 Task: Create a due date automation trigger when advanced on, on the tuesday of the week a card is due add dates starting in 1 working days at 11:00 AM.
Action: Mouse moved to (1114, 340)
Screenshot: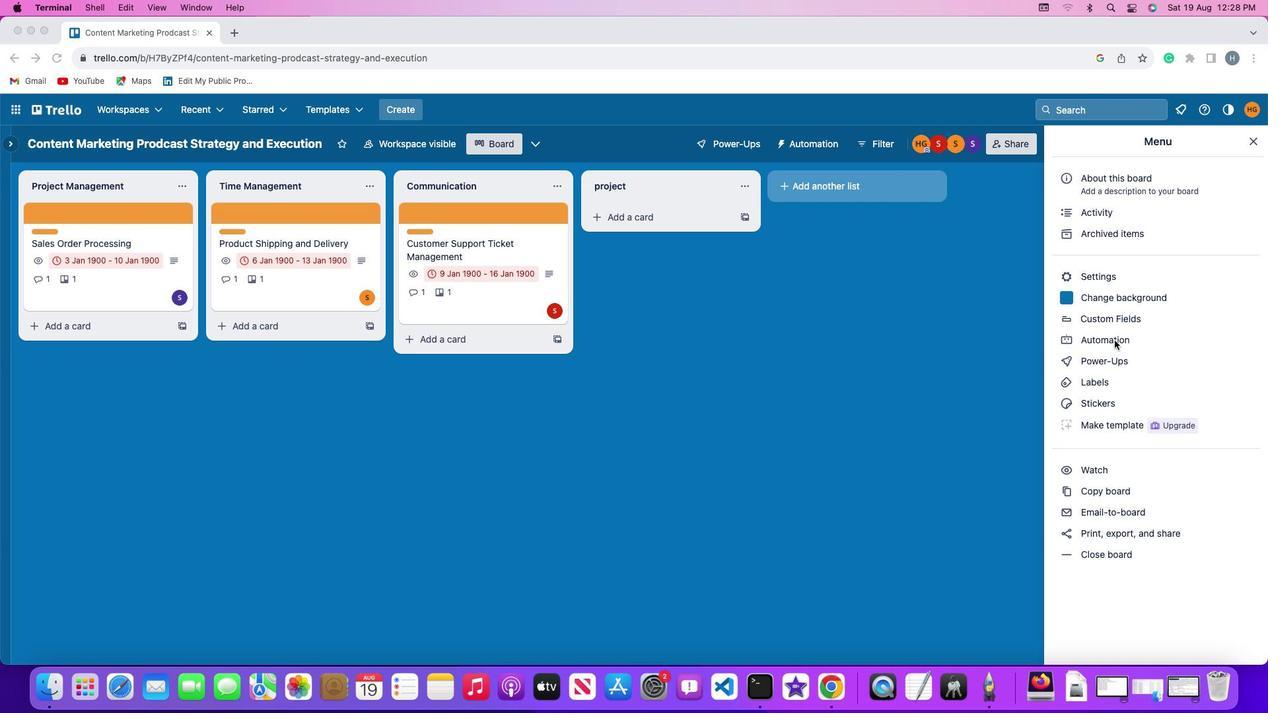 
Action: Mouse pressed left at (1114, 340)
Screenshot: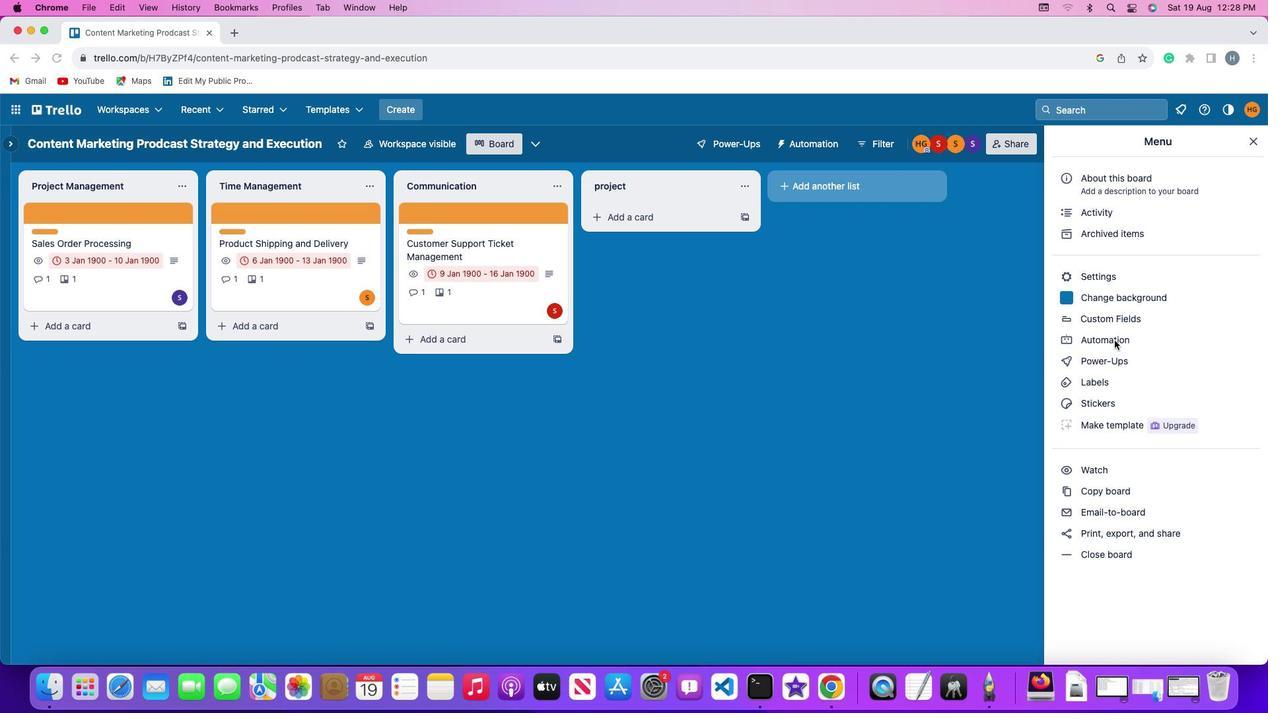 
Action: Mouse pressed left at (1114, 340)
Screenshot: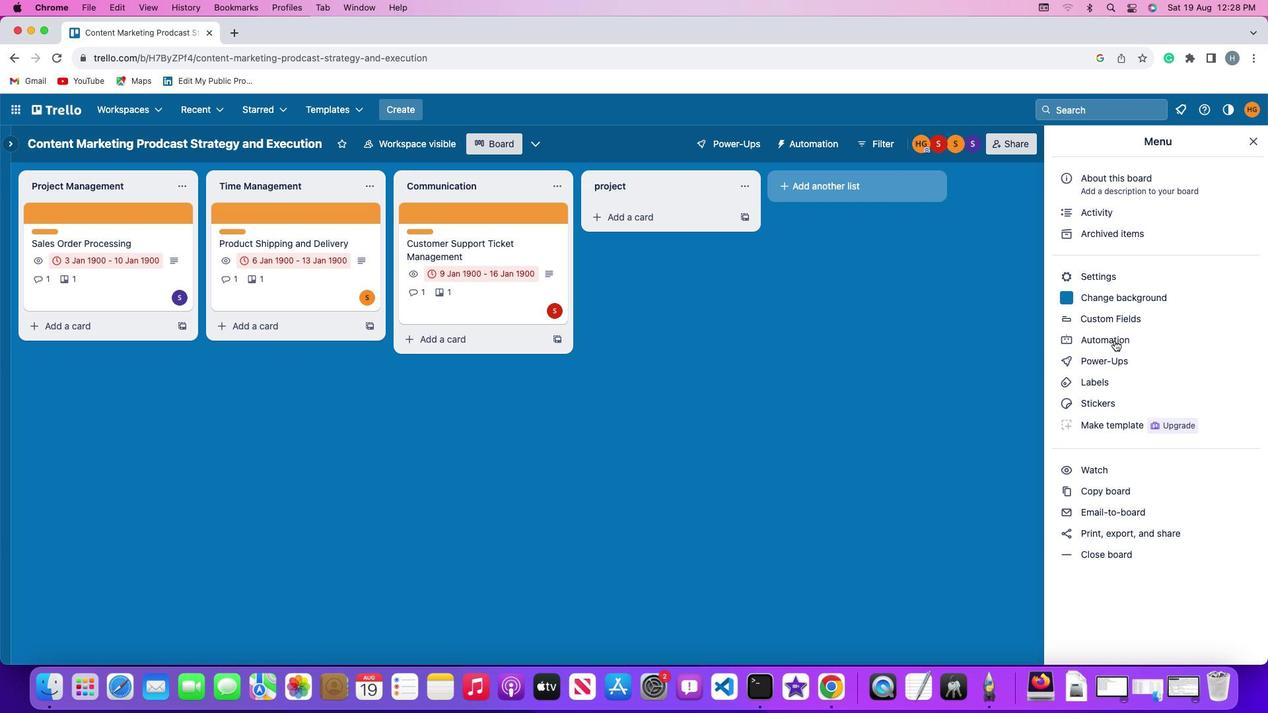 
Action: Mouse moved to (78, 309)
Screenshot: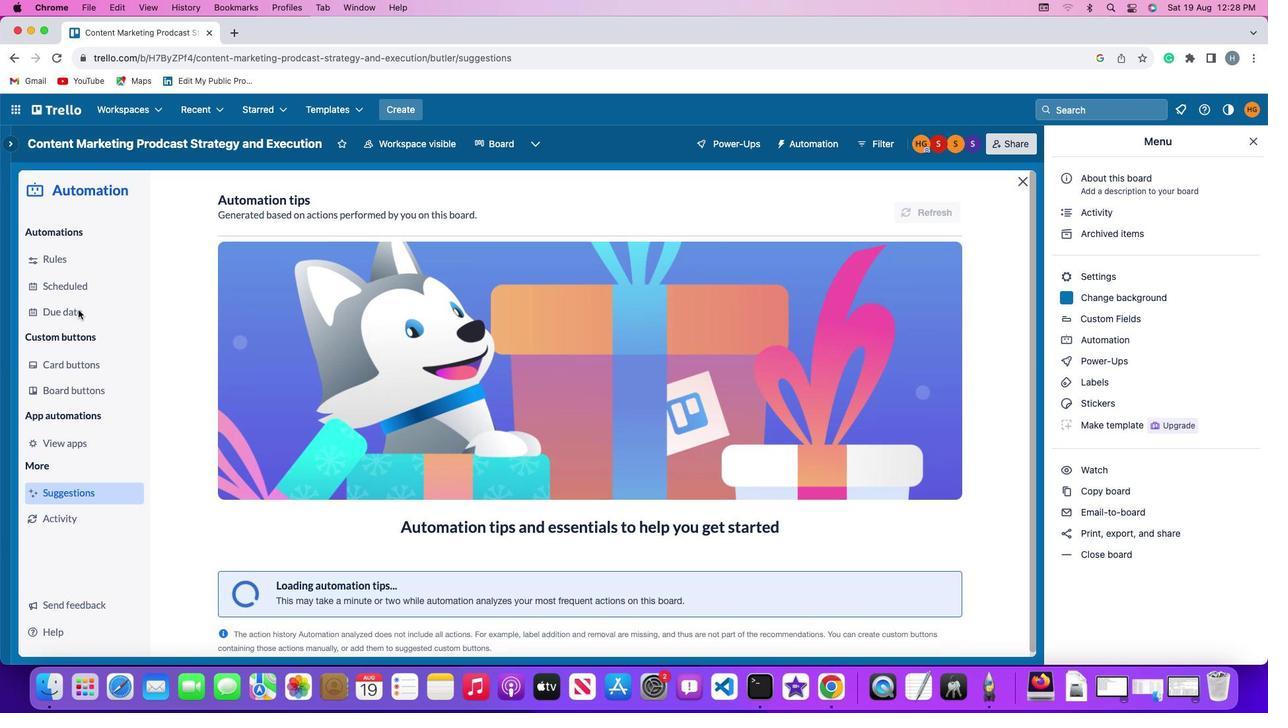 
Action: Mouse pressed left at (78, 309)
Screenshot: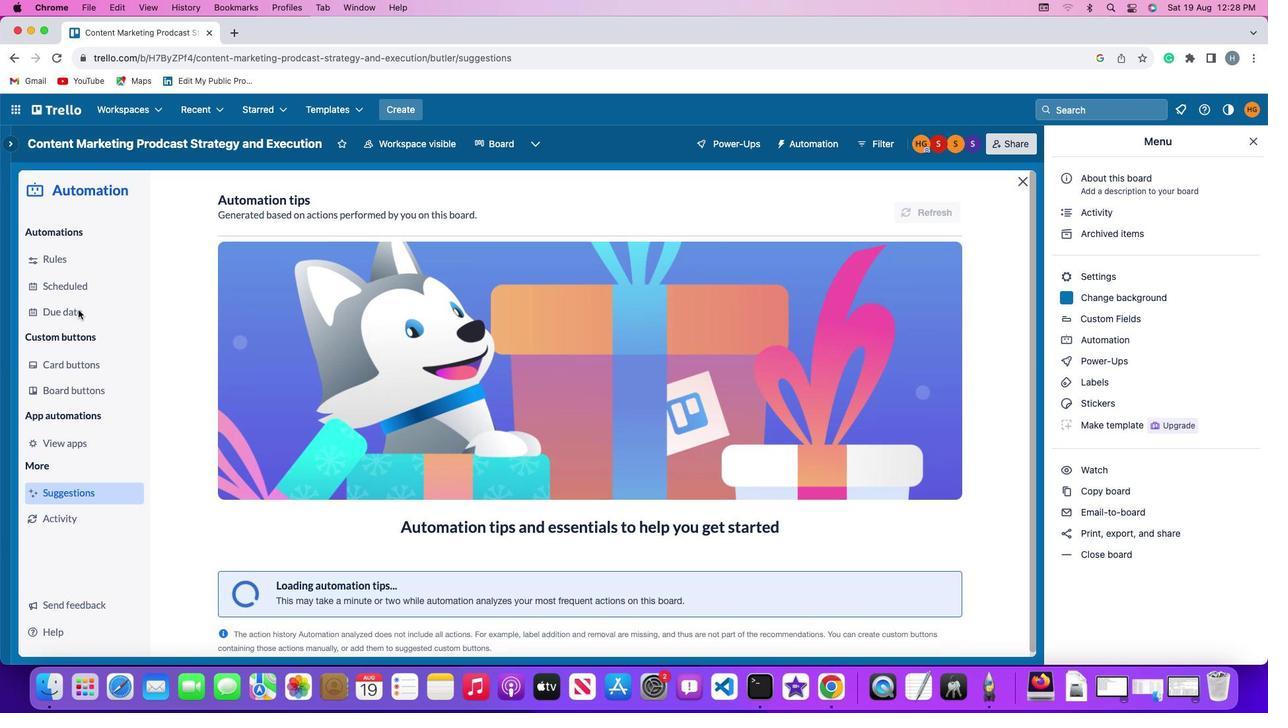 
Action: Mouse moved to (863, 202)
Screenshot: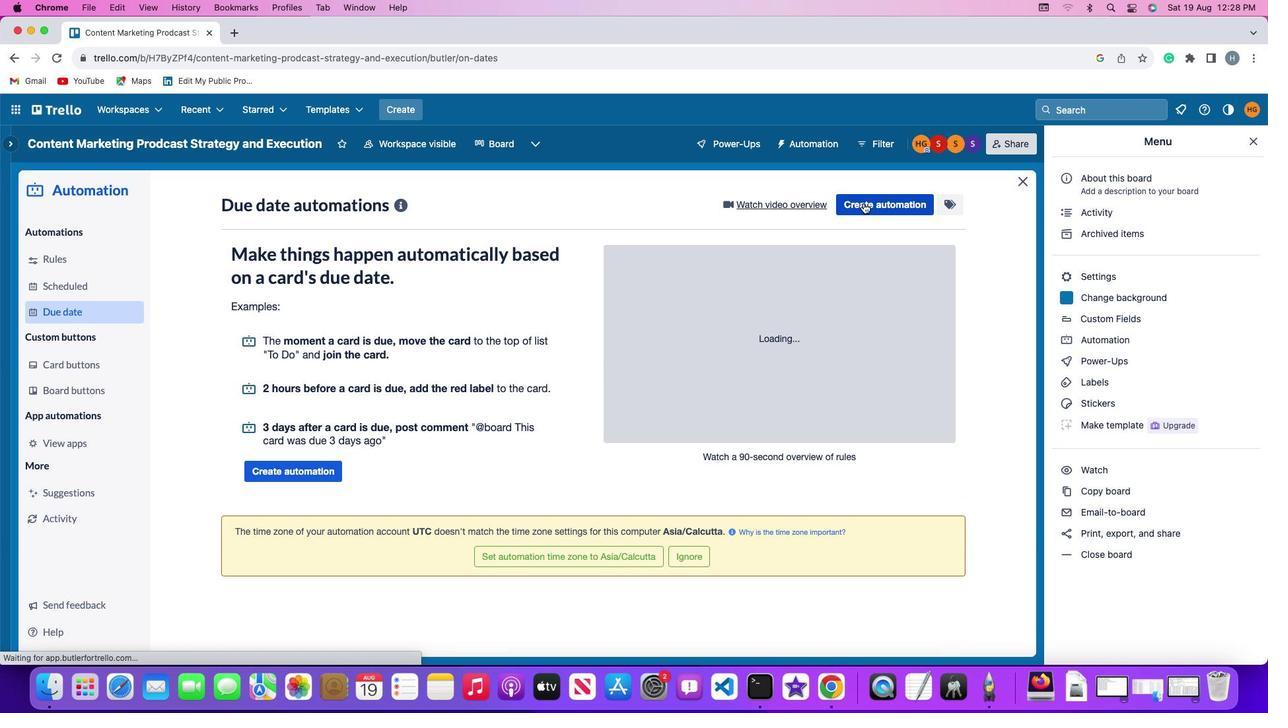 
Action: Mouse pressed left at (863, 202)
Screenshot: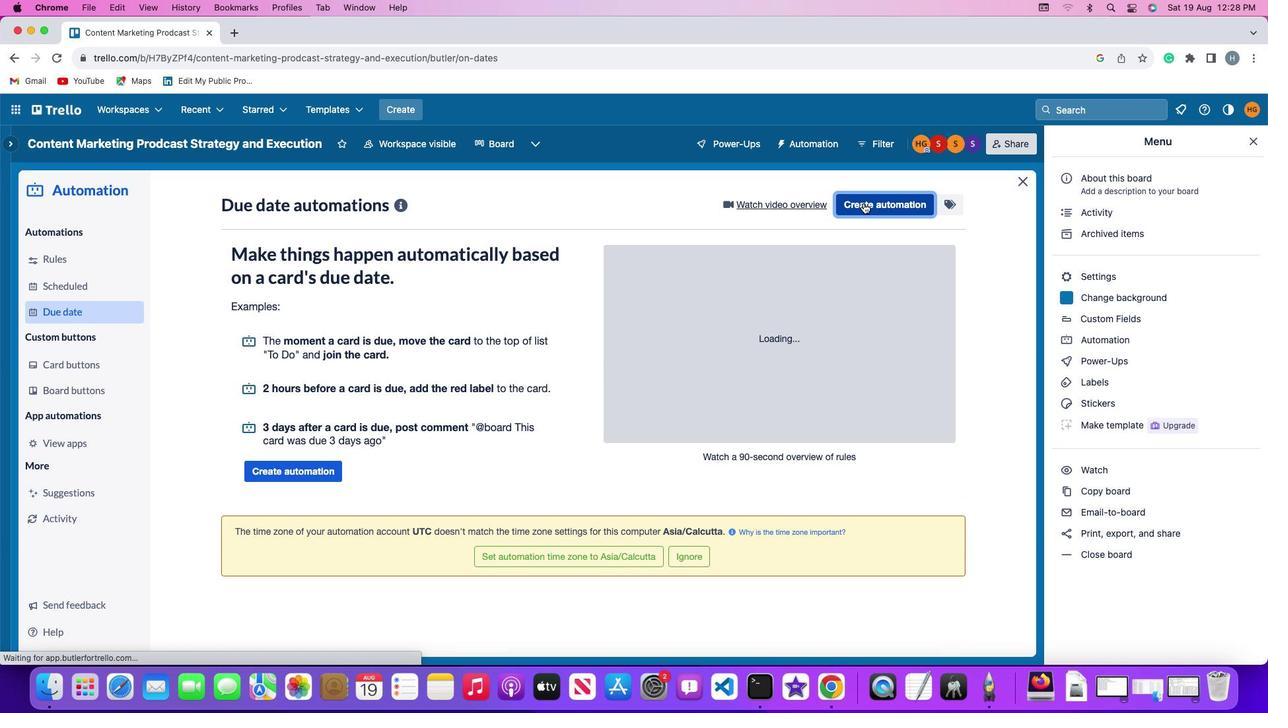 
Action: Mouse moved to (234, 334)
Screenshot: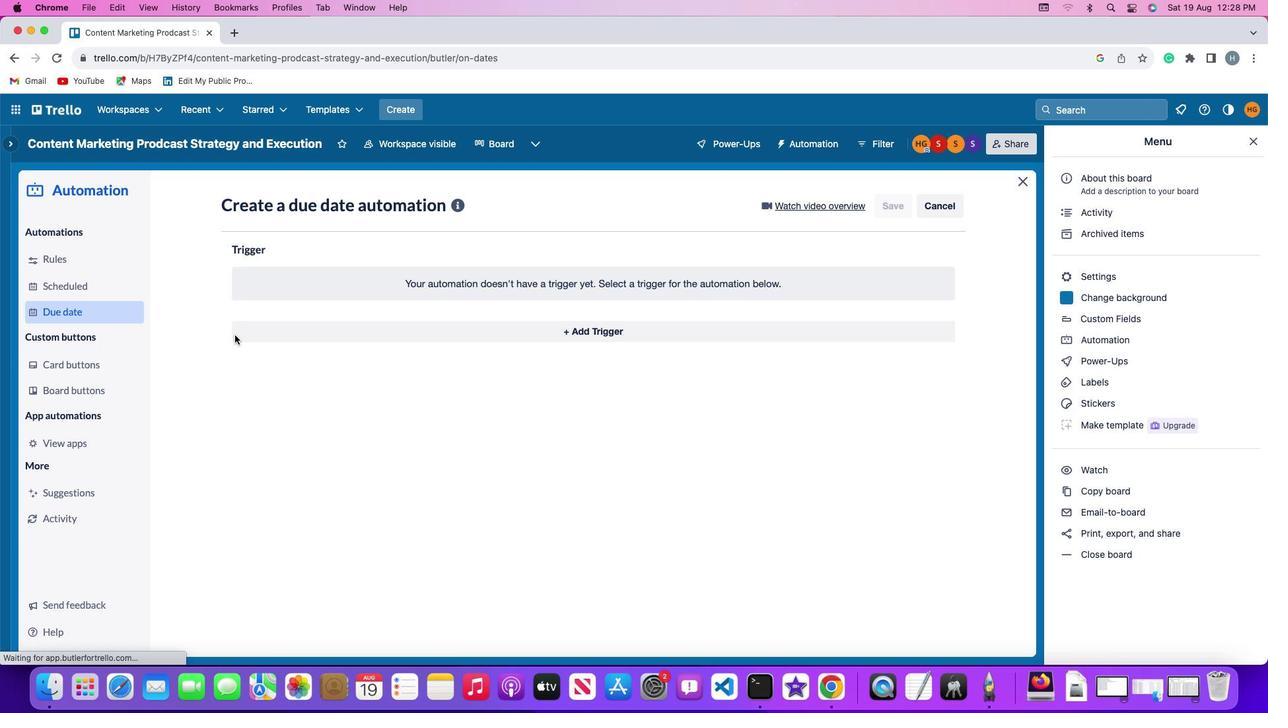 
Action: Mouse pressed left at (234, 334)
Screenshot: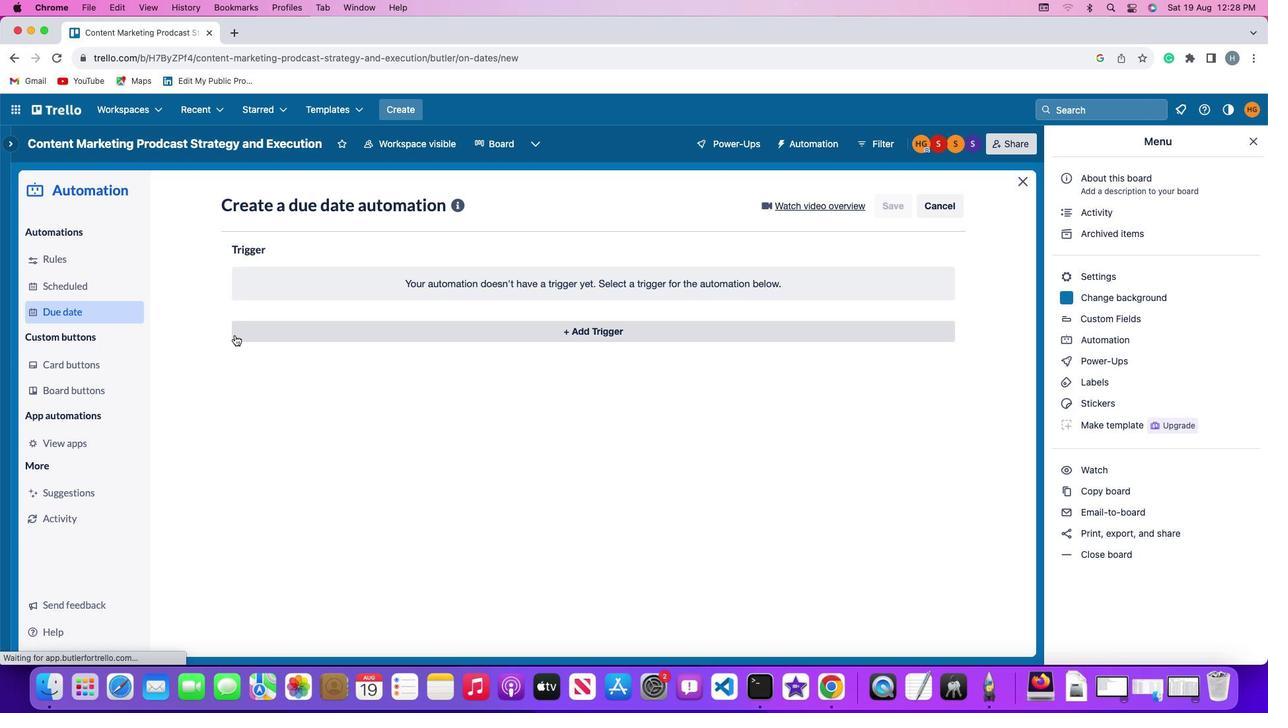 
Action: Mouse moved to (280, 570)
Screenshot: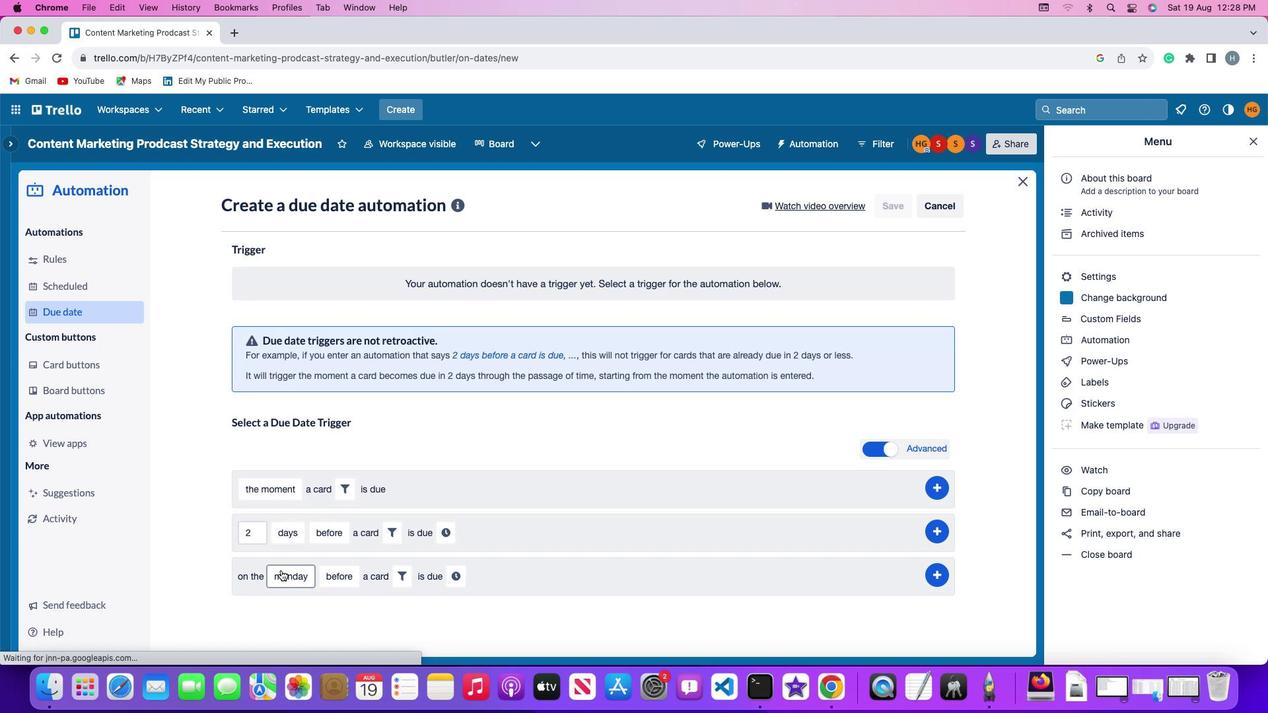 
Action: Mouse pressed left at (280, 570)
Screenshot: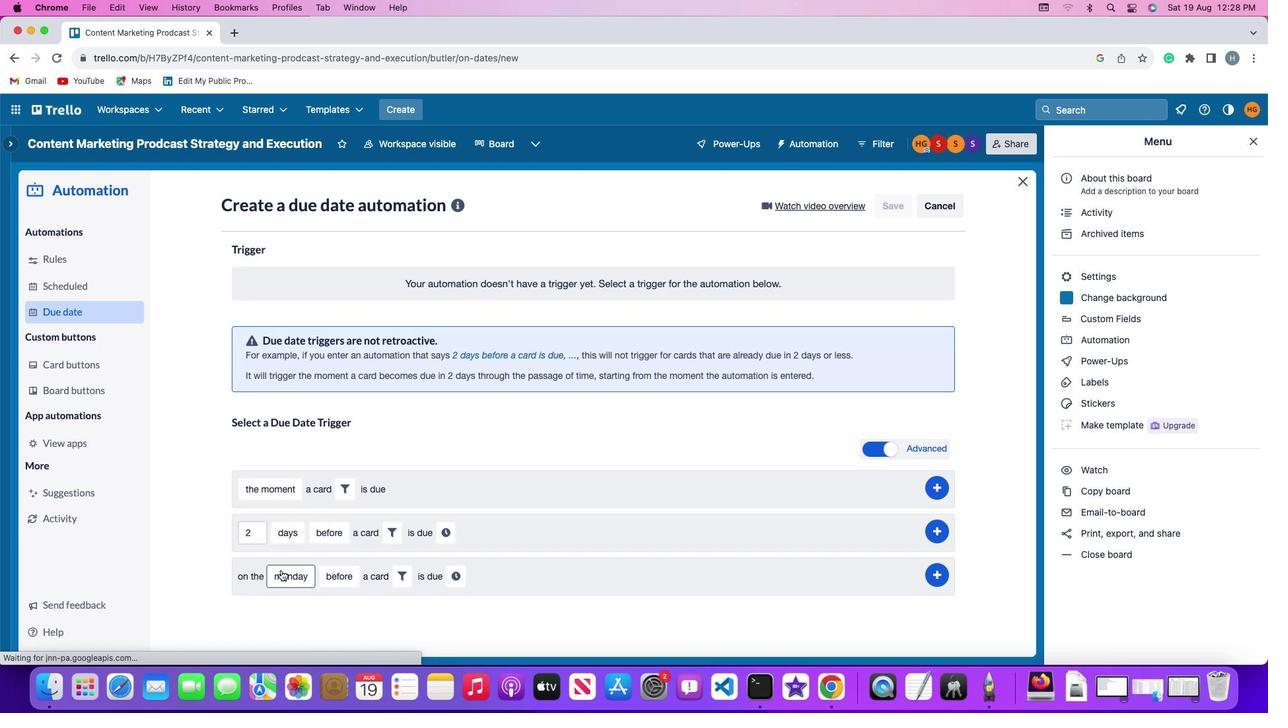 
Action: Mouse moved to (307, 425)
Screenshot: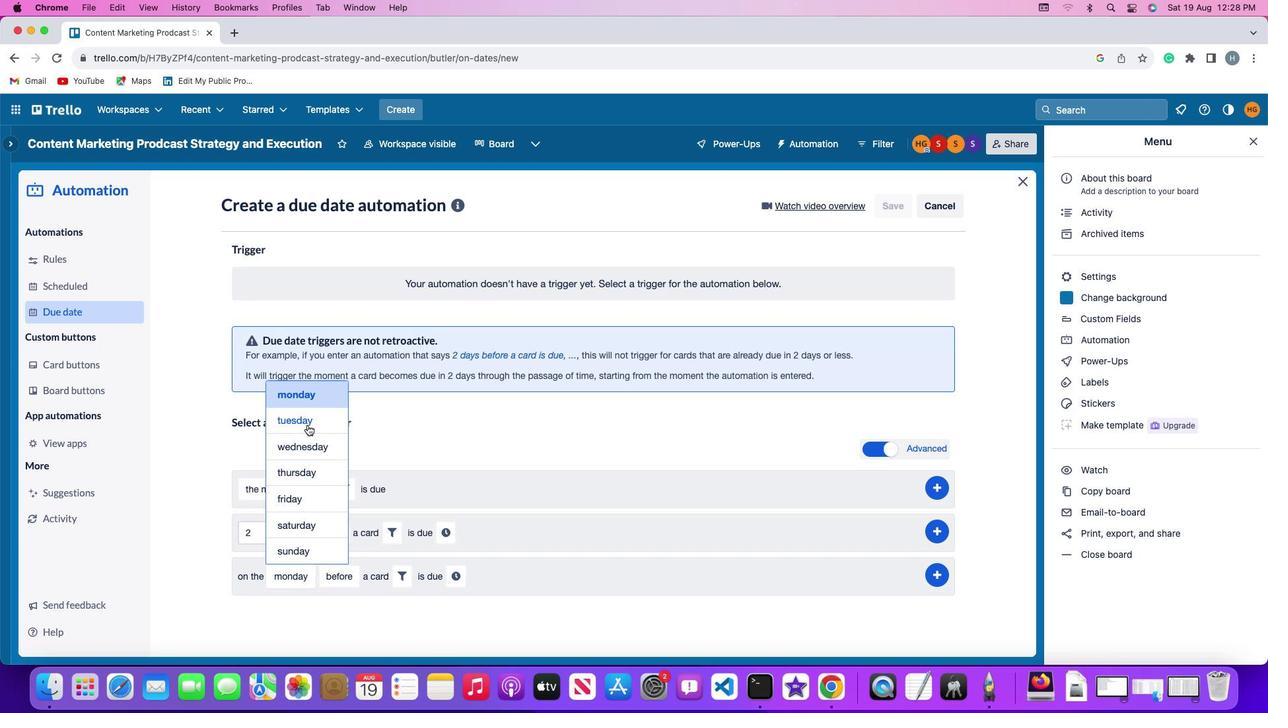 
Action: Mouse pressed left at (307, 425)
Screenshot: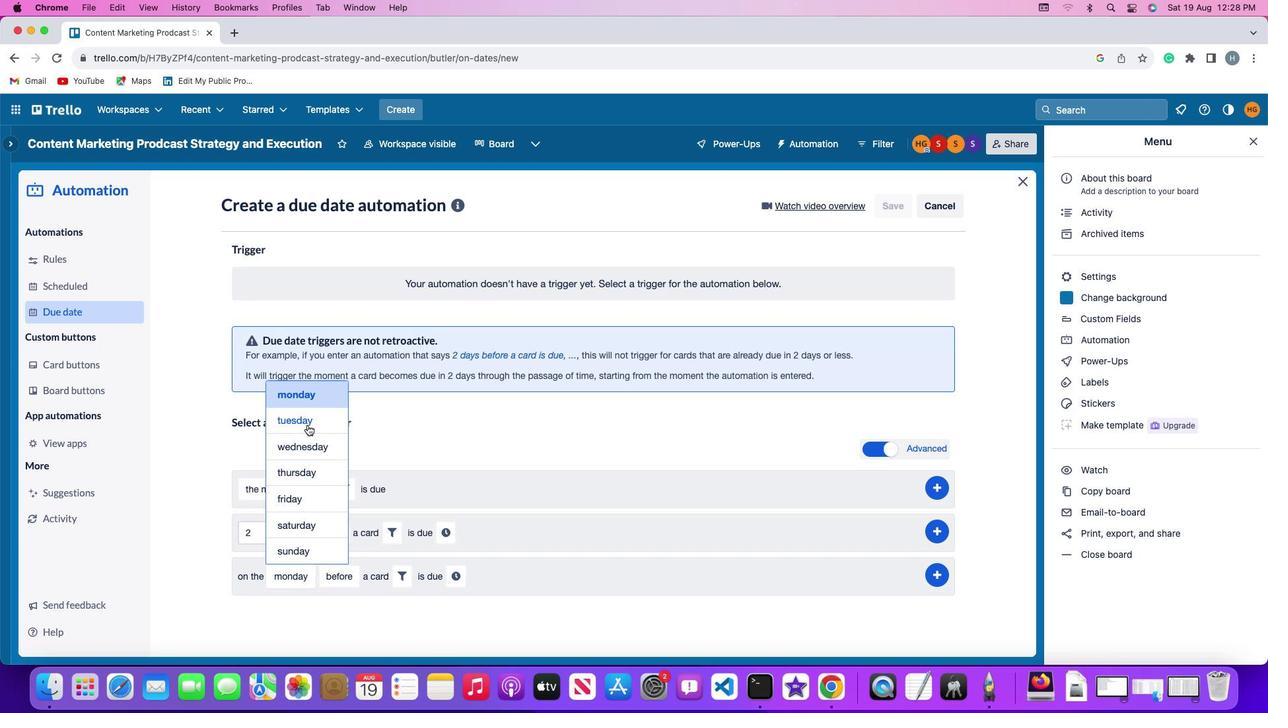 
Action: Mouse moved to (340, 575)
Screenshot: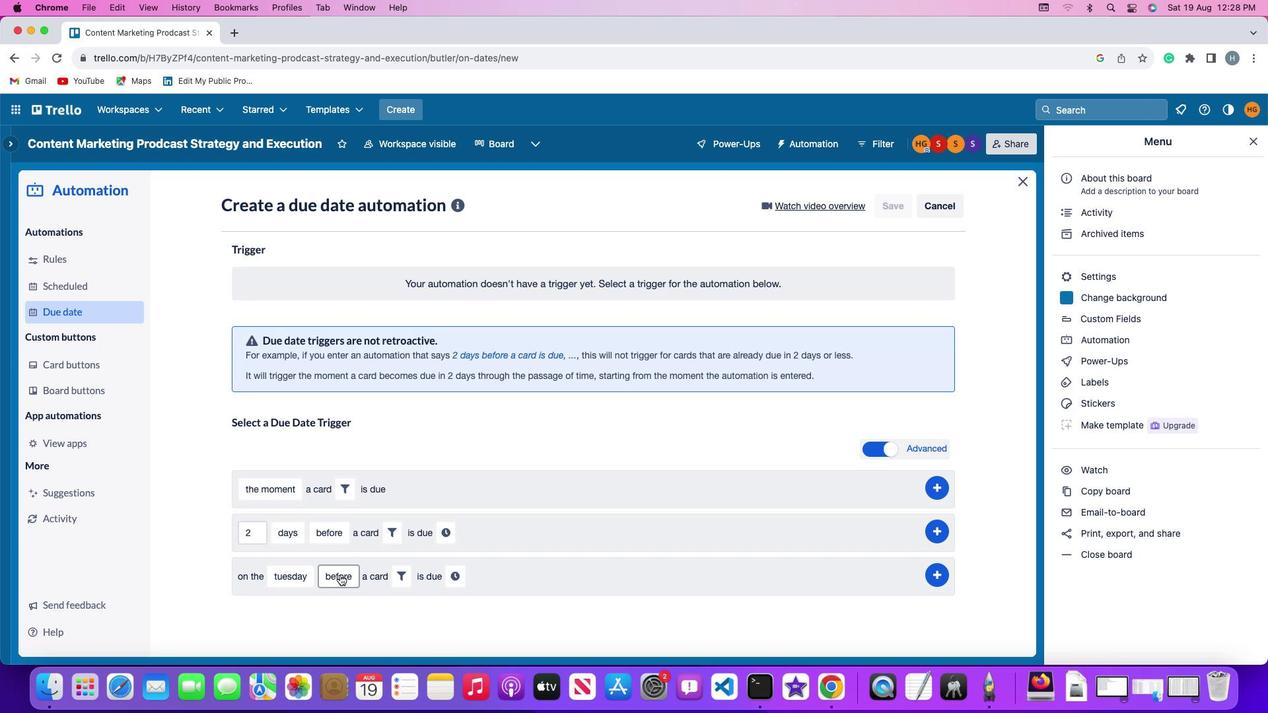 
Action: Mouse pressed left at (340, 575)
Screenshot: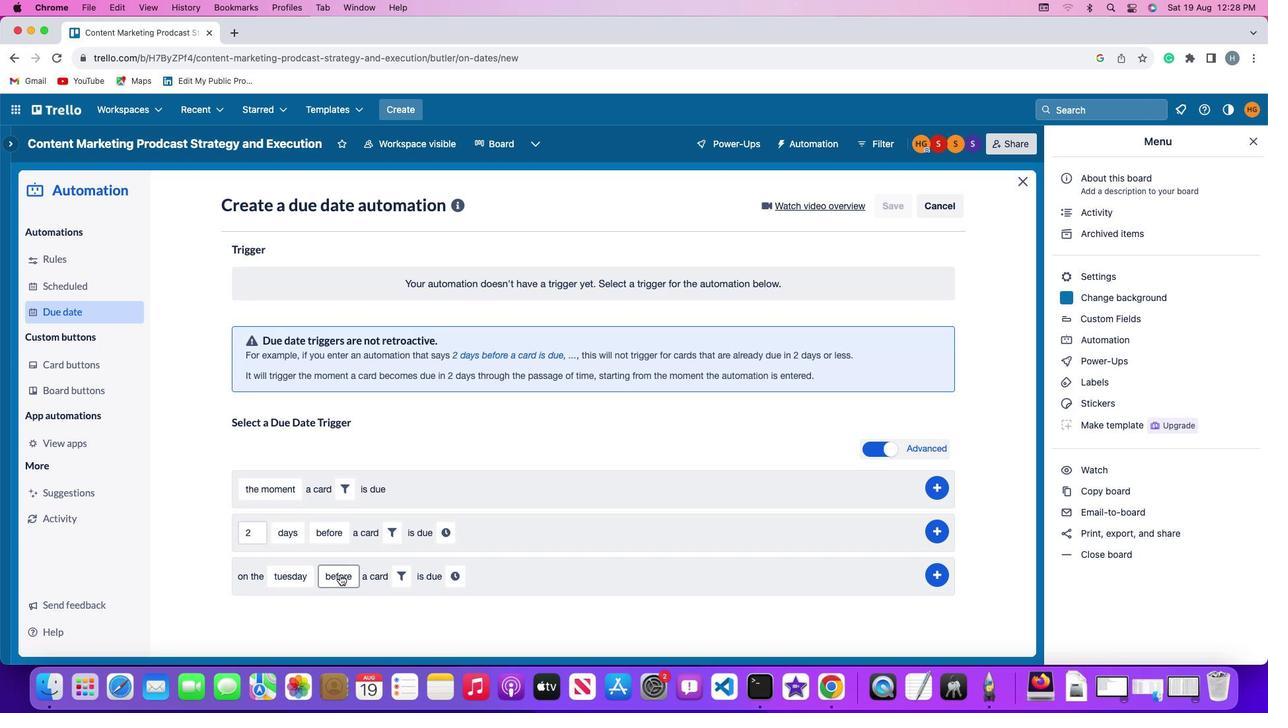 
Action: Mouse moved to (363, 527)
Screenshot: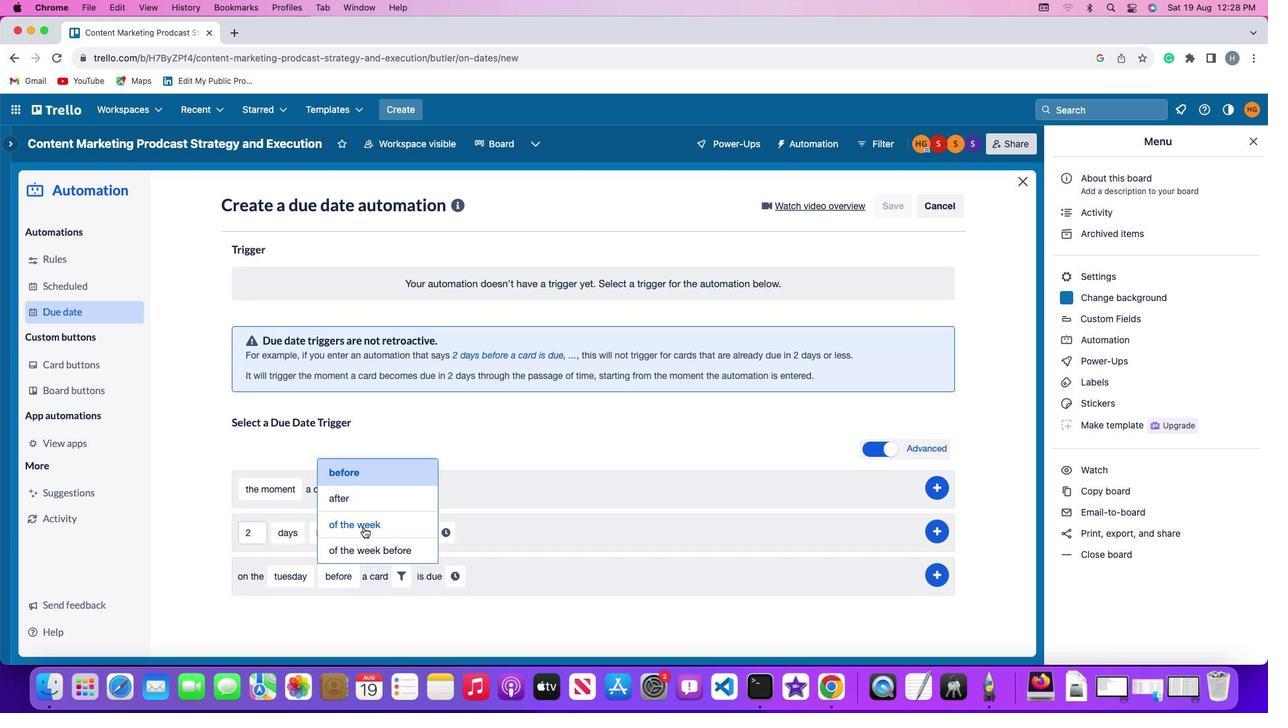 
Action: Mouse pressed left at (363, 527)
Screenshot: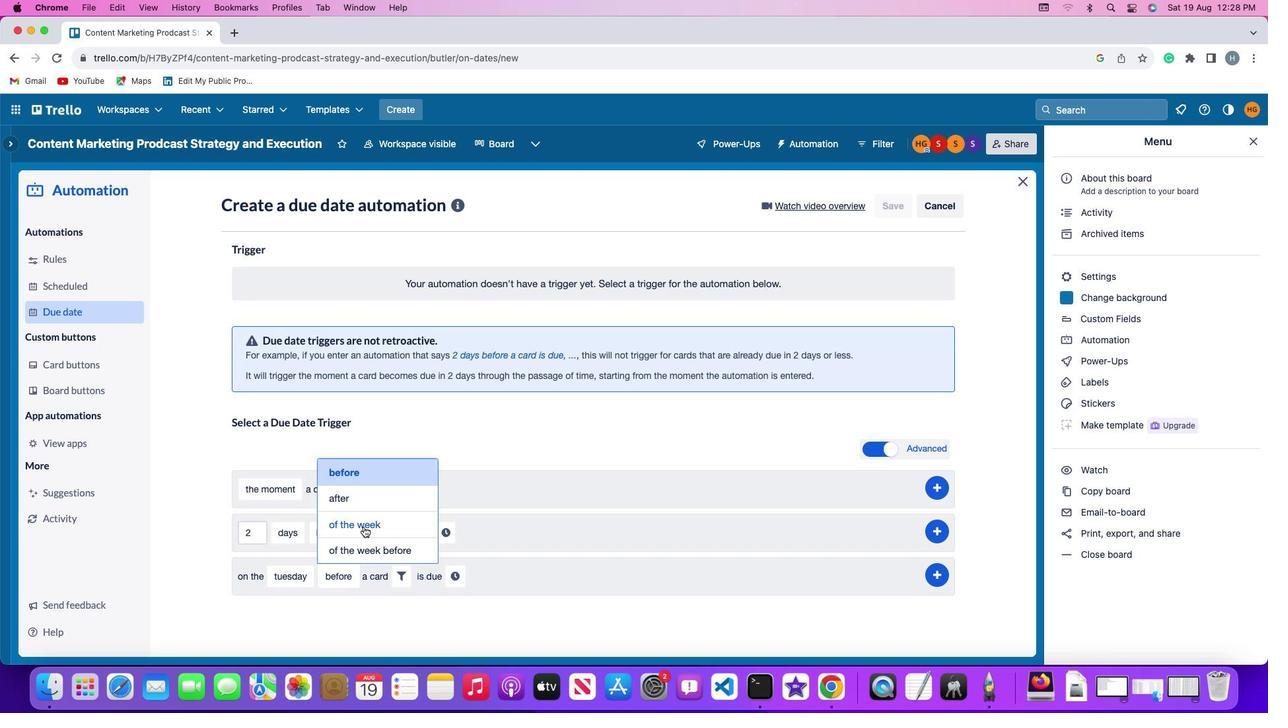 
Action: Mouse moved to (420, 573)
Screenshot: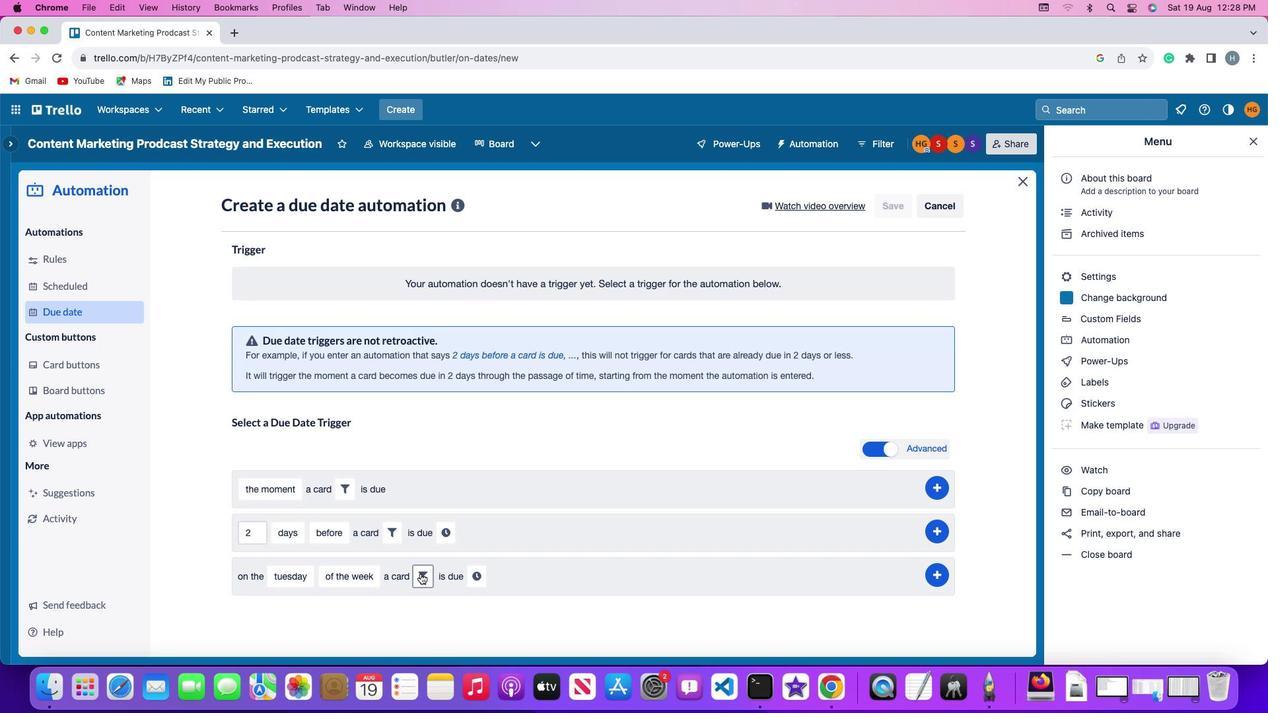 
Action: Mouse pressed left at (420, 573)
Screenshot: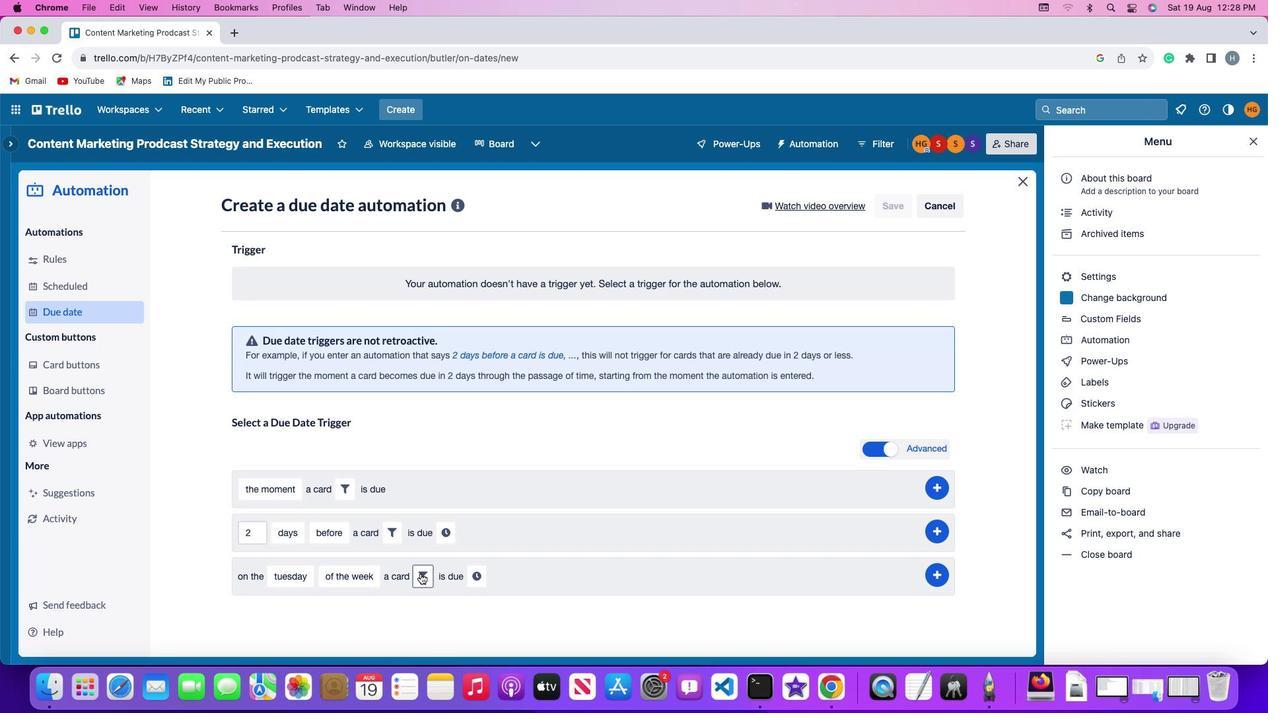 
Action: Mouse moved to (494, 616)
Screenshot: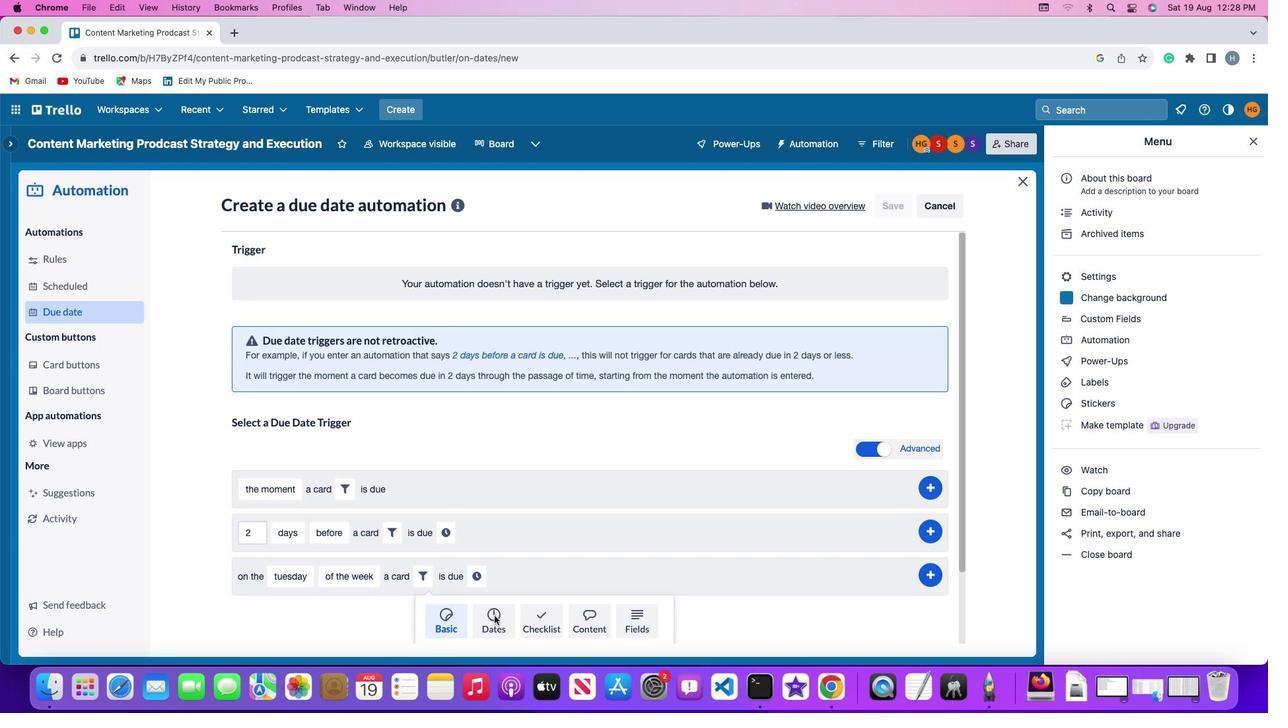 
Action: Mouse pressed left at (494, 616)
Screenshot: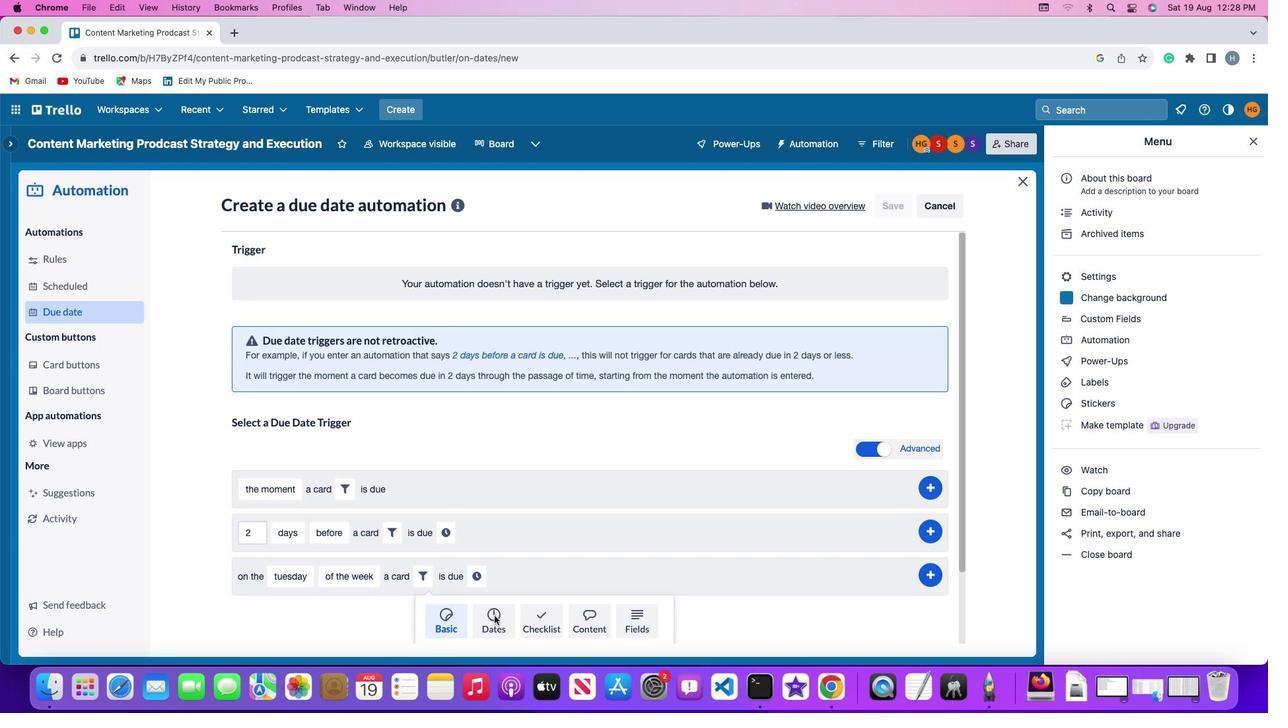 
Action: Mouse moved to (357, 614)
Screenshot: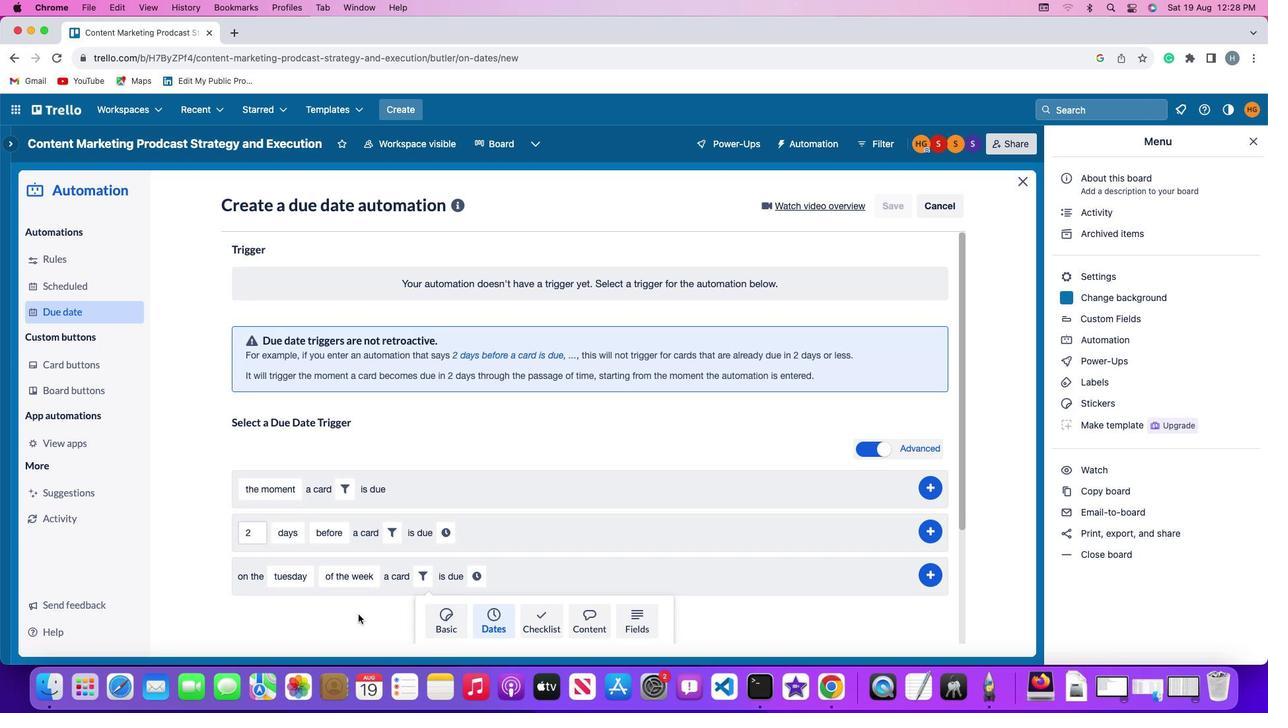 
Action: Mouse scrolled (357, 614) with delta (0, 0)
Screenshot: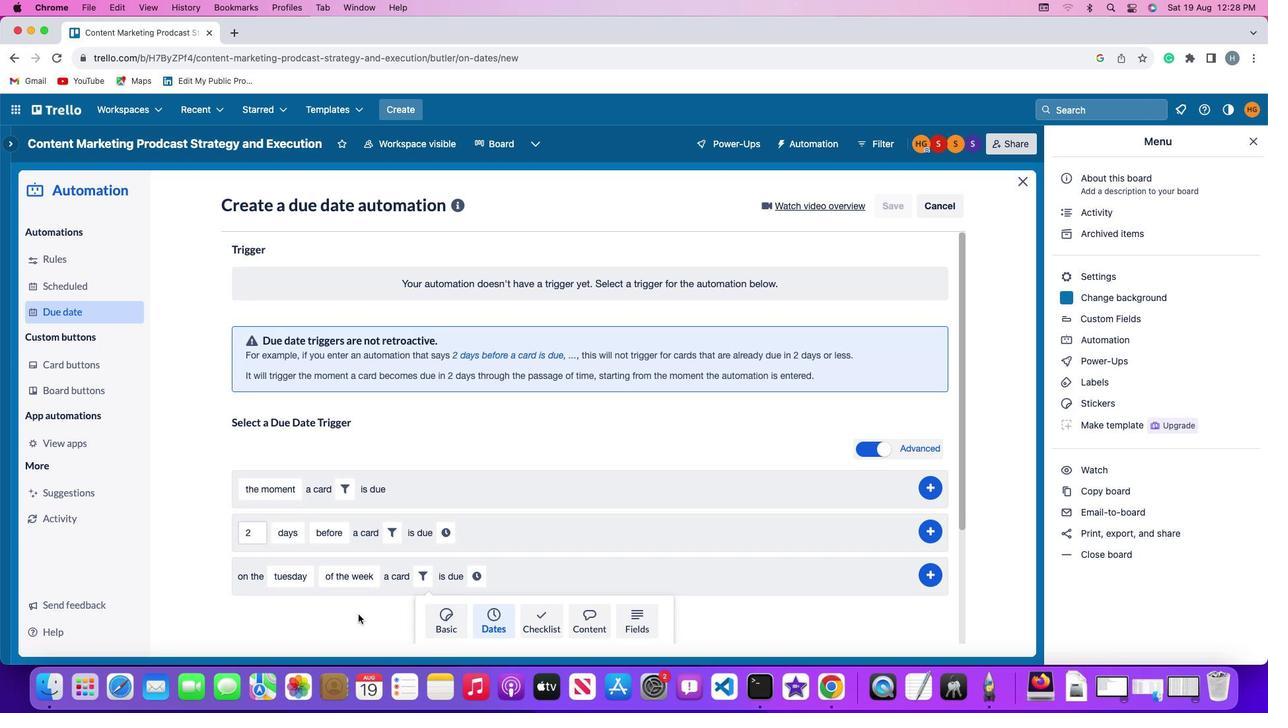 
Action: Mouse scrolled (357, 614) with delta (0, 0)
Screenshot: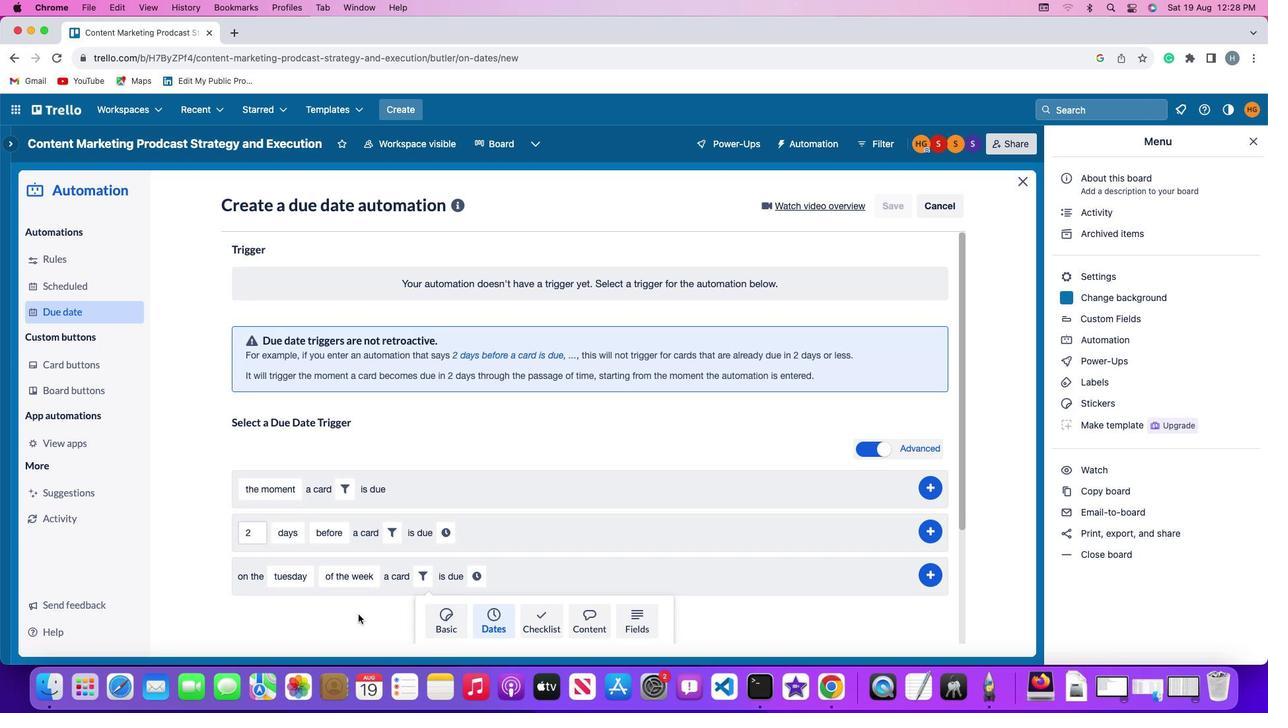 
Action: Mouse scrolled (357, 614) with delta (0, -1)
Screenshot: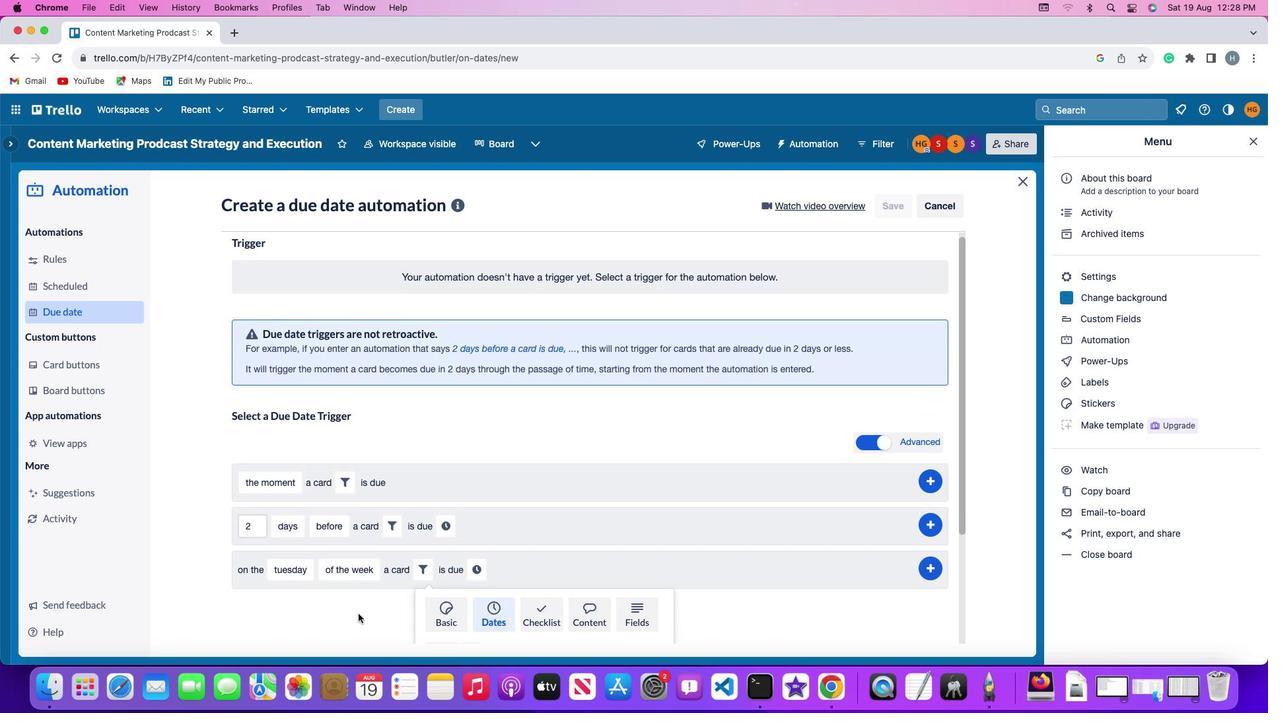 
Action: Mouse scrolled (357, 614) with delta (0, -3)
Screenshot: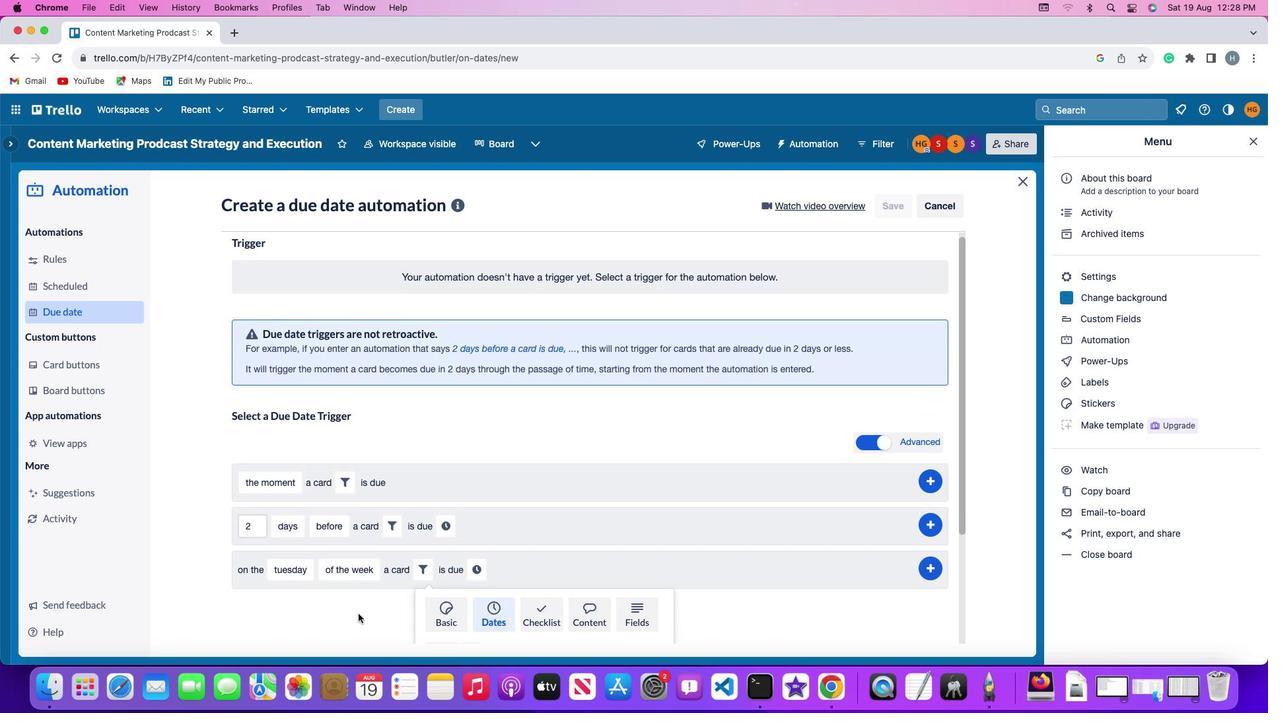 
Action: Mouse moved to (357, 613)
Screenshot: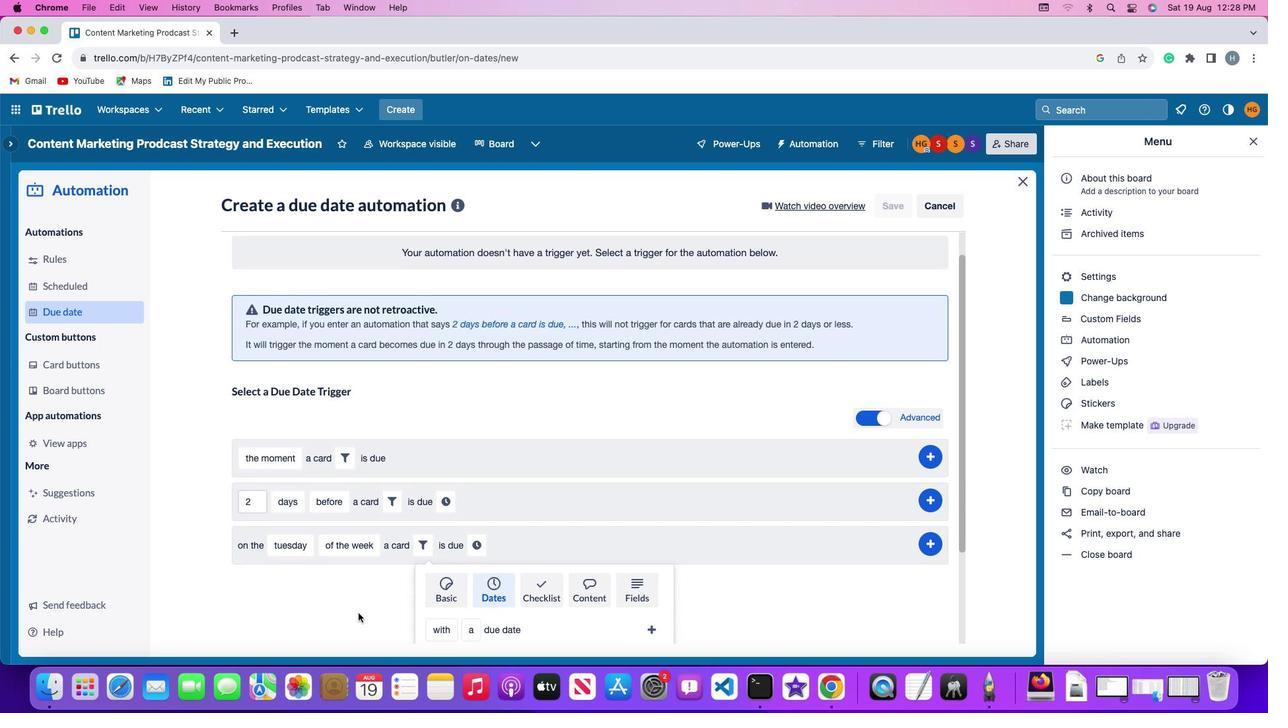
Action: Mouse scrolled (357, 613) with delta (0, -3)
Screenshot: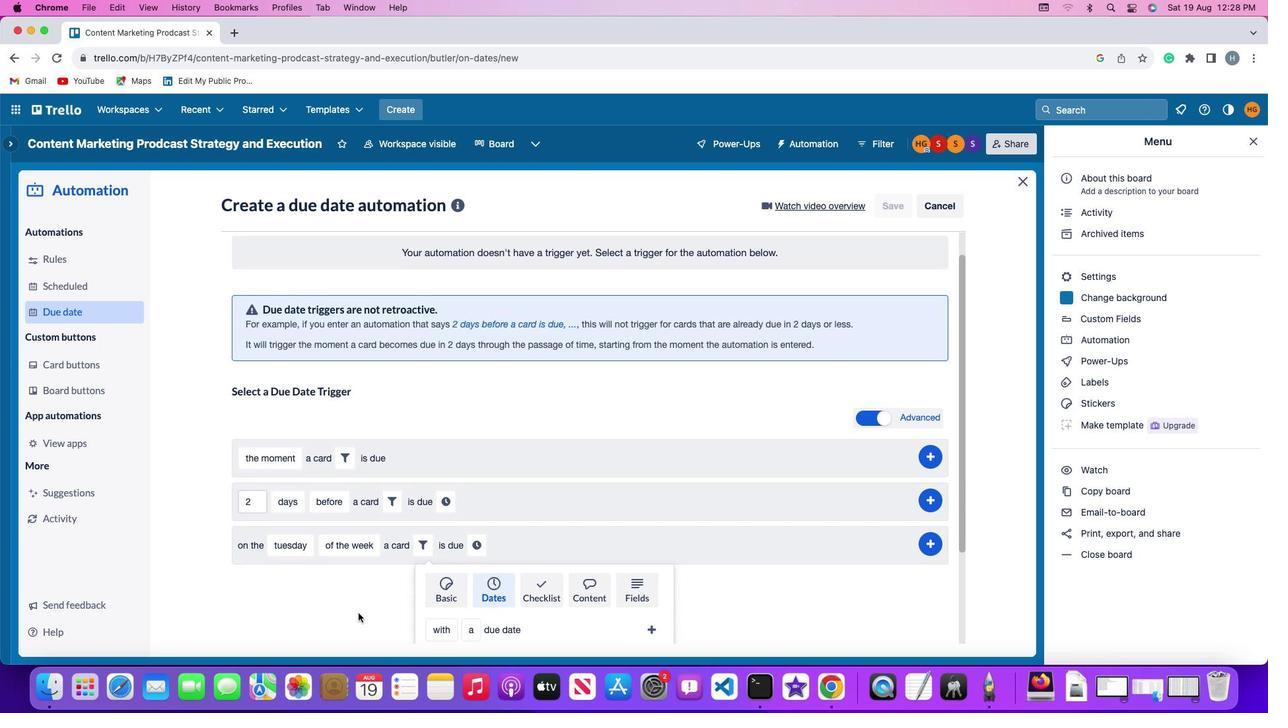 
Action: Mouse moved to (357, 613)
Screenshot: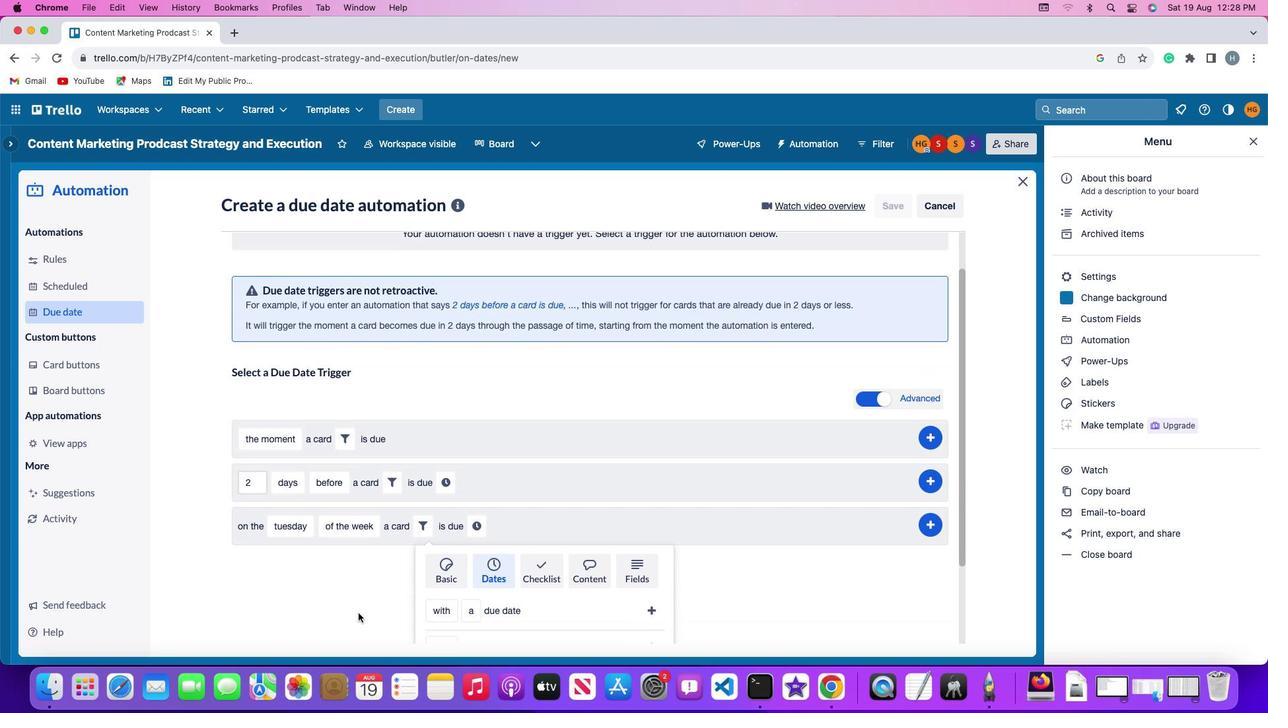 
Action: Mouse scrolled (357, 613) with delta (0, 0)
Screenshot: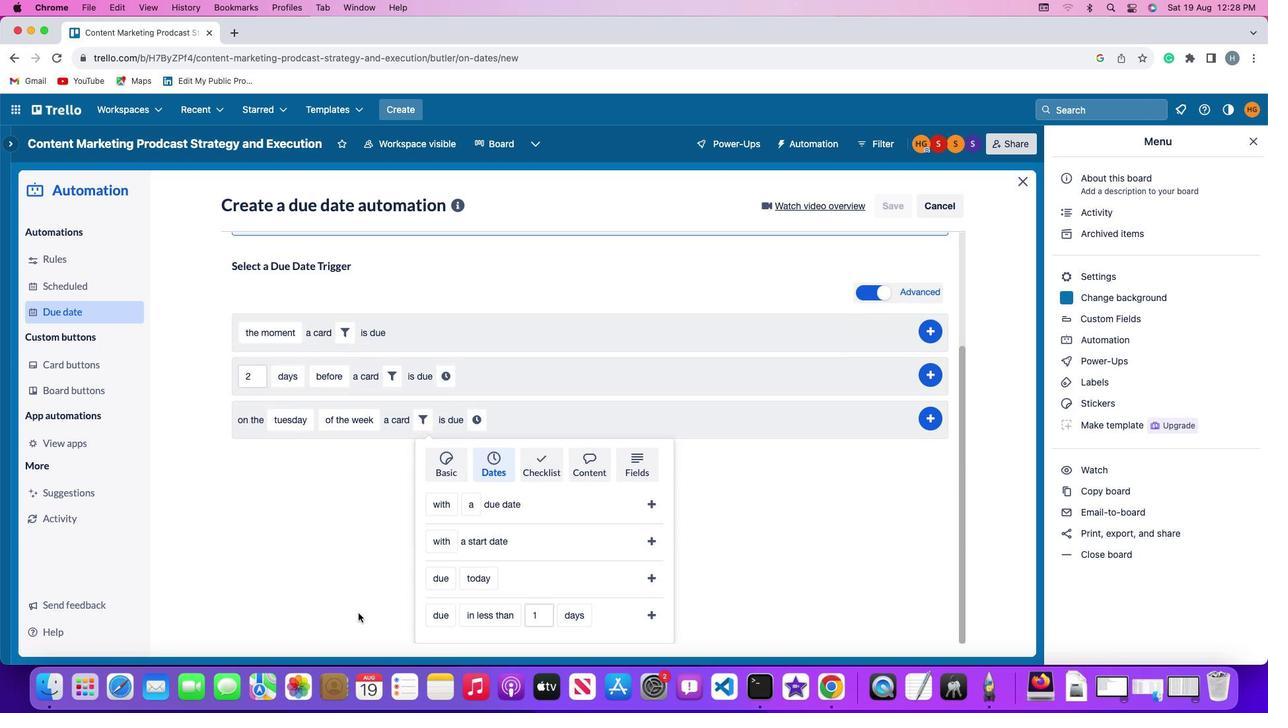
Action: Mouse scrolled (357, 613) with delta (0, 0)
Screenshot: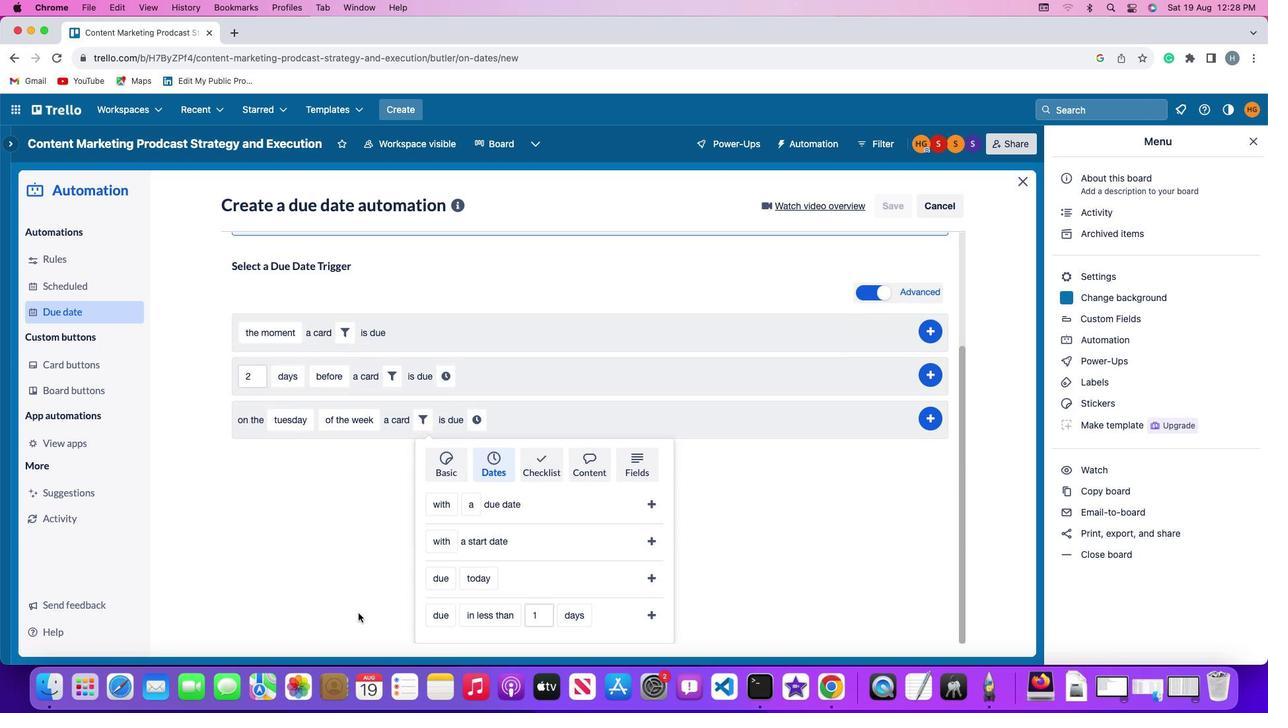 
Action: Mouse scrolled (357, 613) with delta (0, -2)
Screenshot: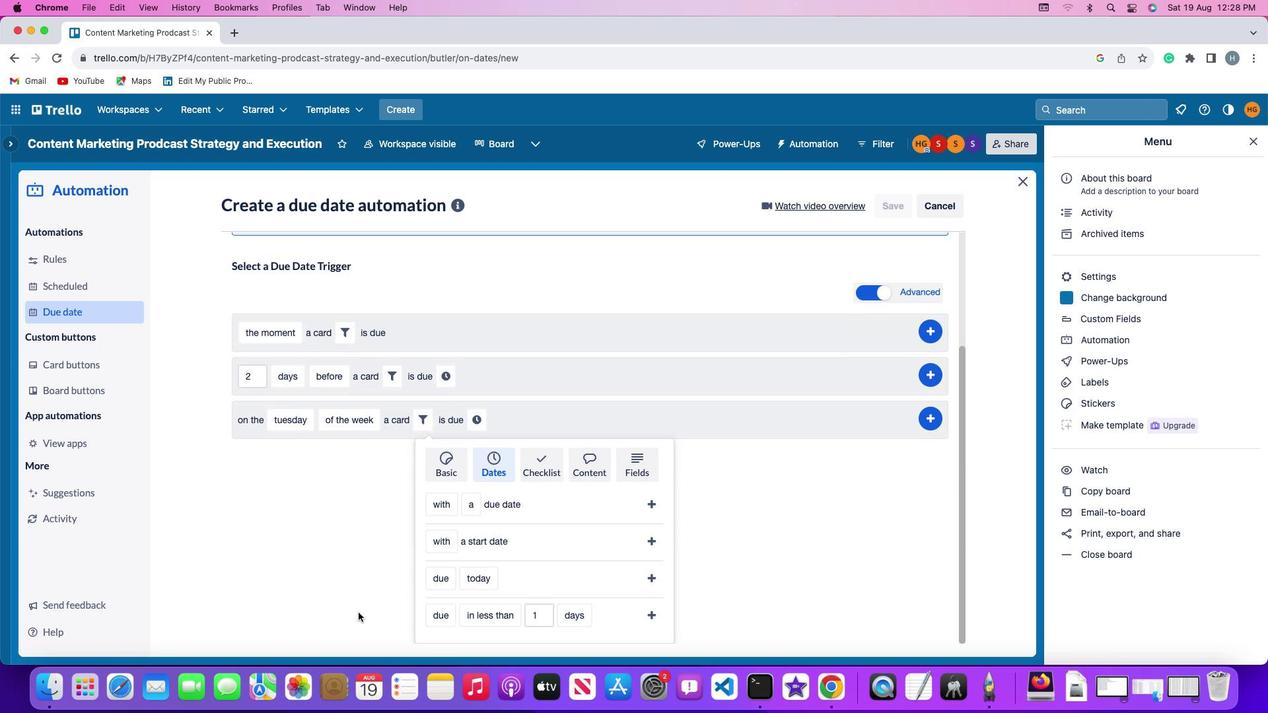 
Action: Mouse scrolled (357, 613) with delta (0, -3)
Screenshot: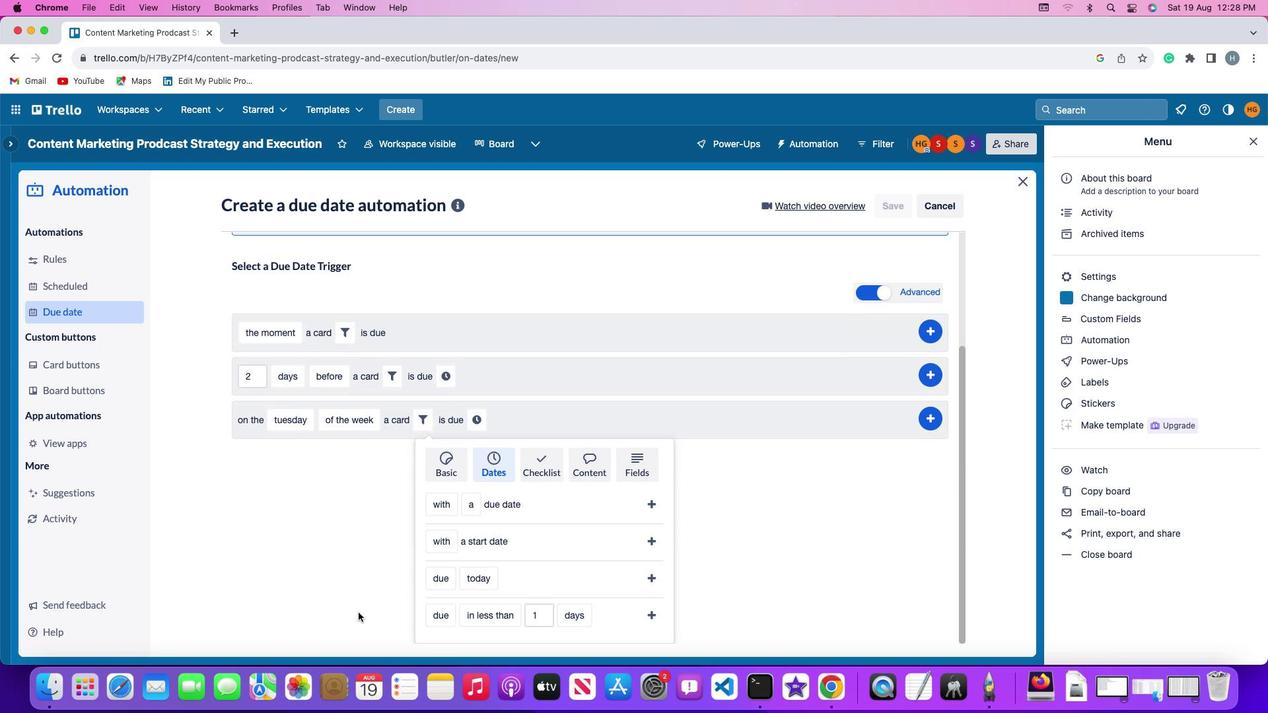 
Action: Mouse moved to (441, 613)
Screenshot: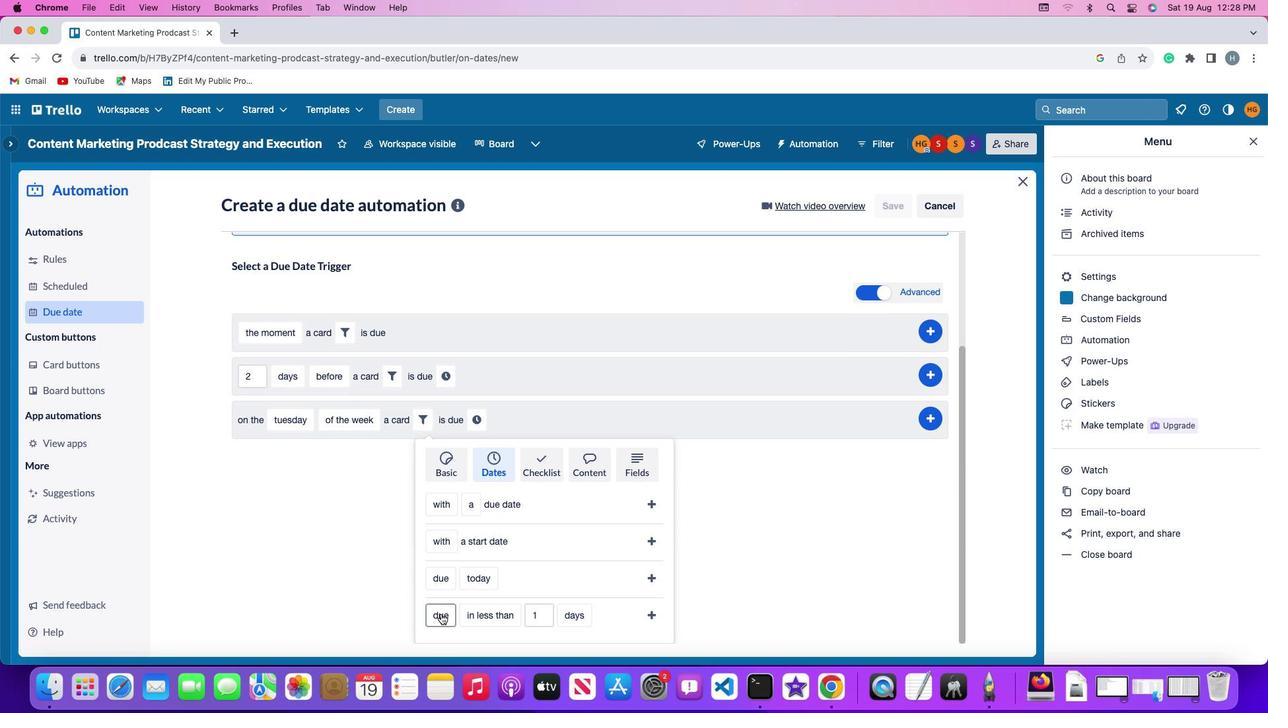 
Action: Mouse pressed left at (441, 613)
Screenshot: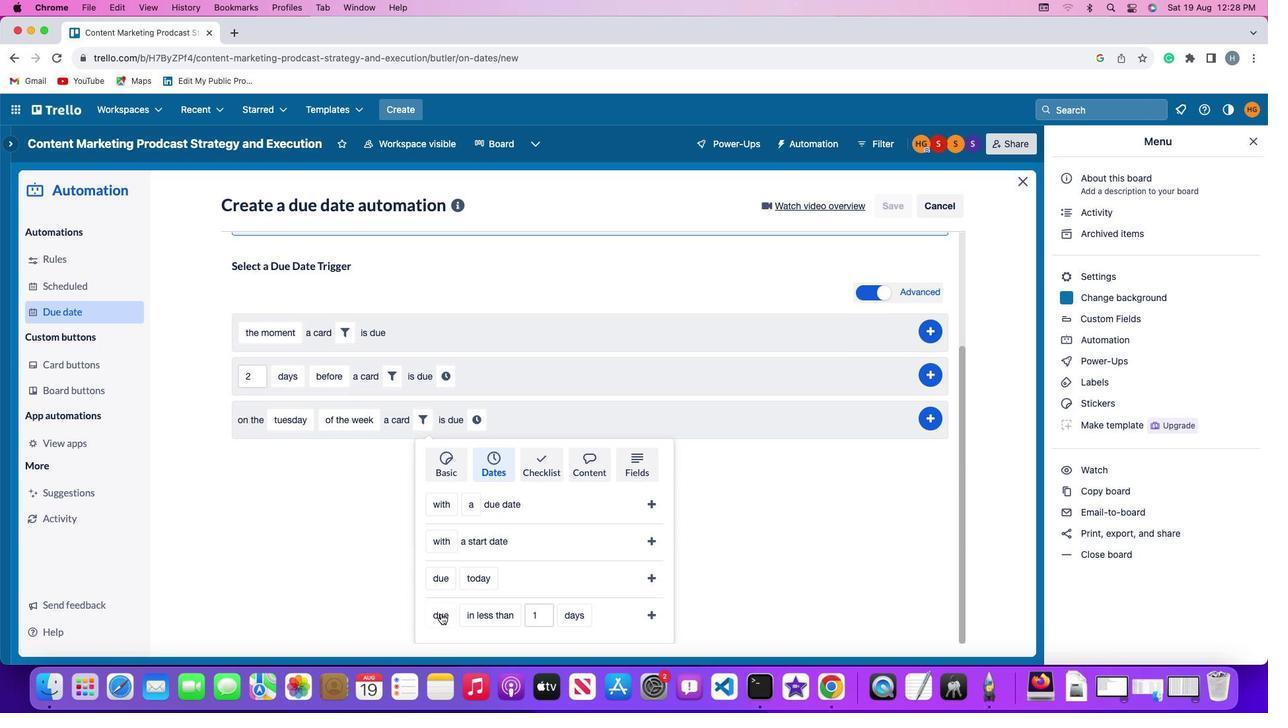 
Action: Mouse moved to (435, 592)
Screenshot: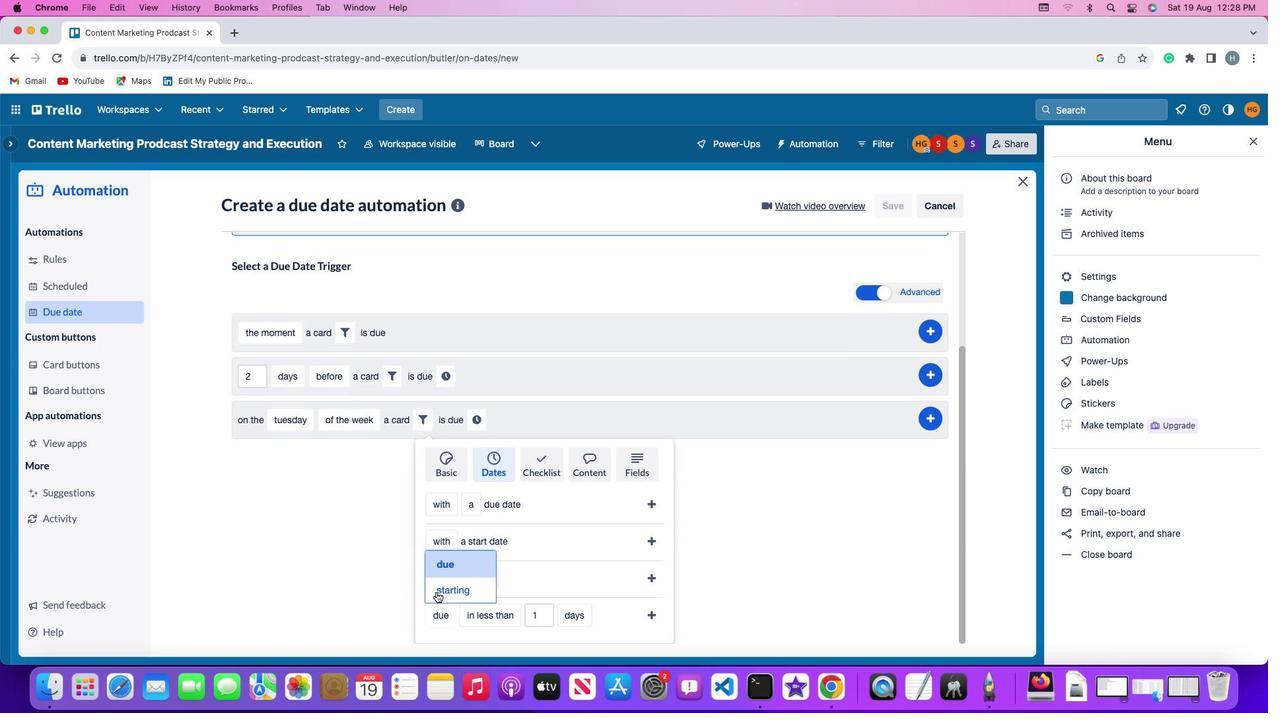 
Action: Mouse pressed left at (435, 592)
Screenshot: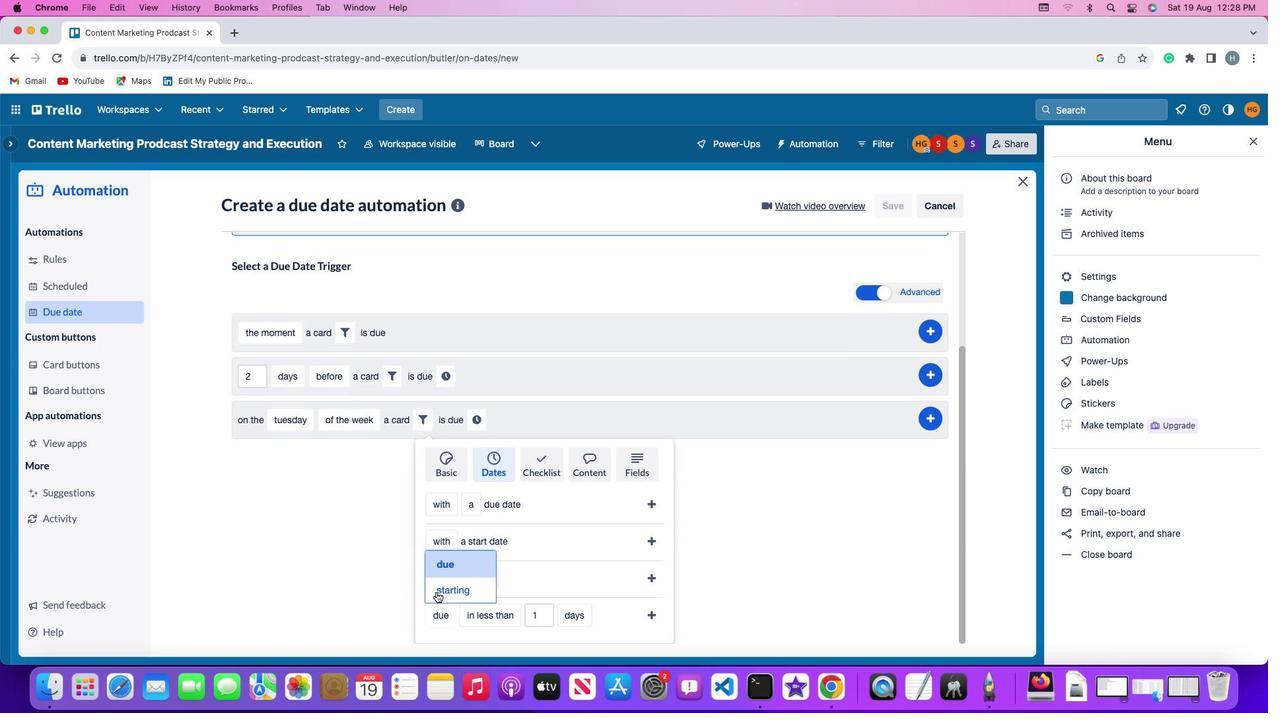 
Action: Mouse moved to (505, 617)
Screenshot: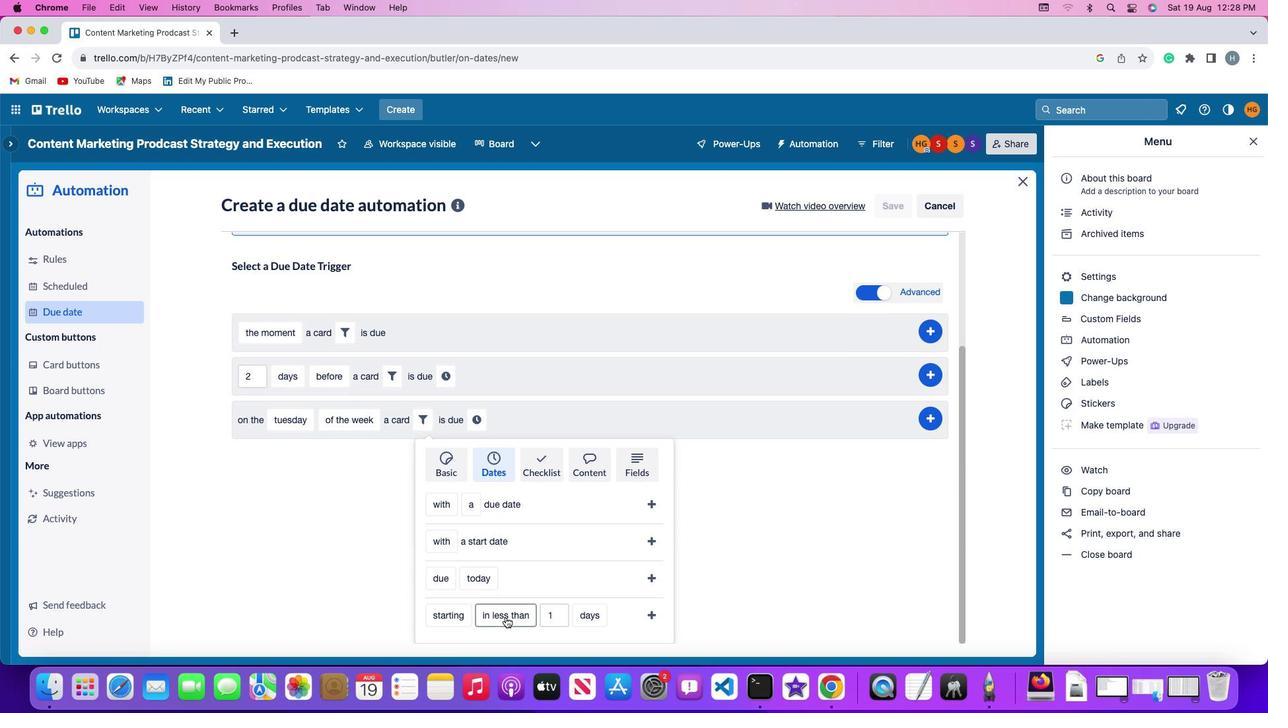 
Action: Mouse pressed left at (505, 617)
Screenshot: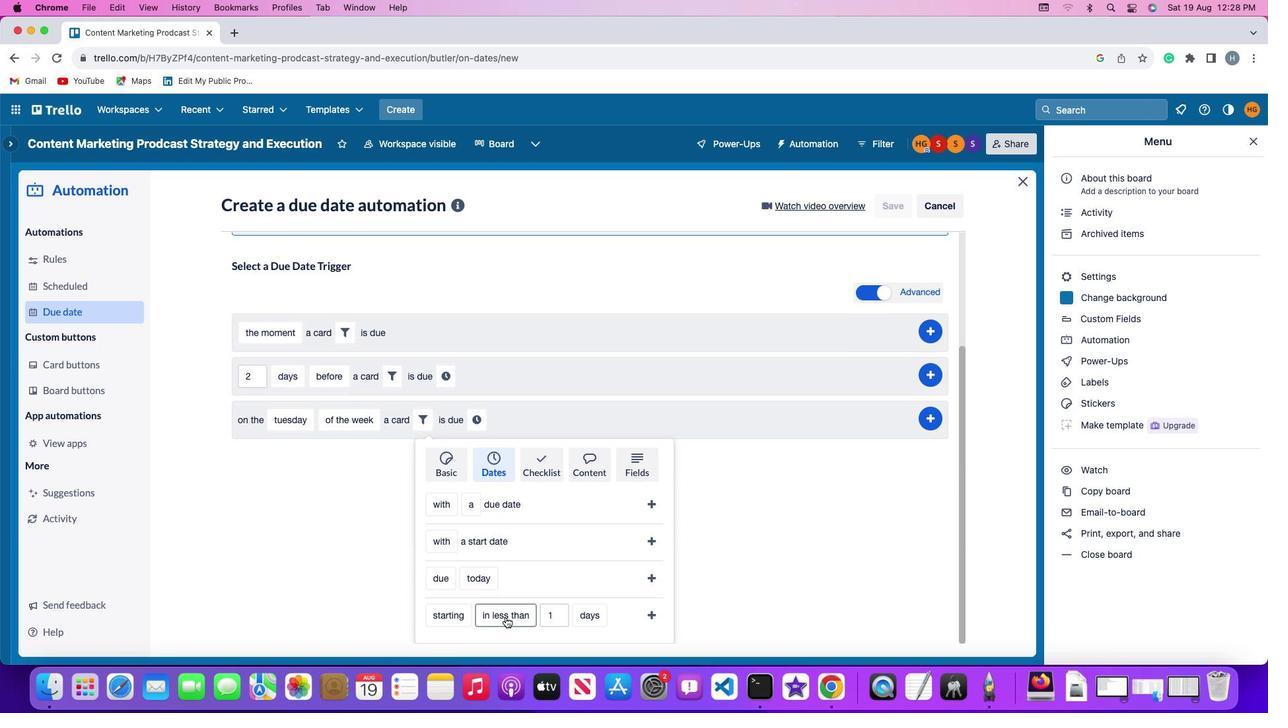 
Action: Mouse moved to (495, 567)
Screenshot: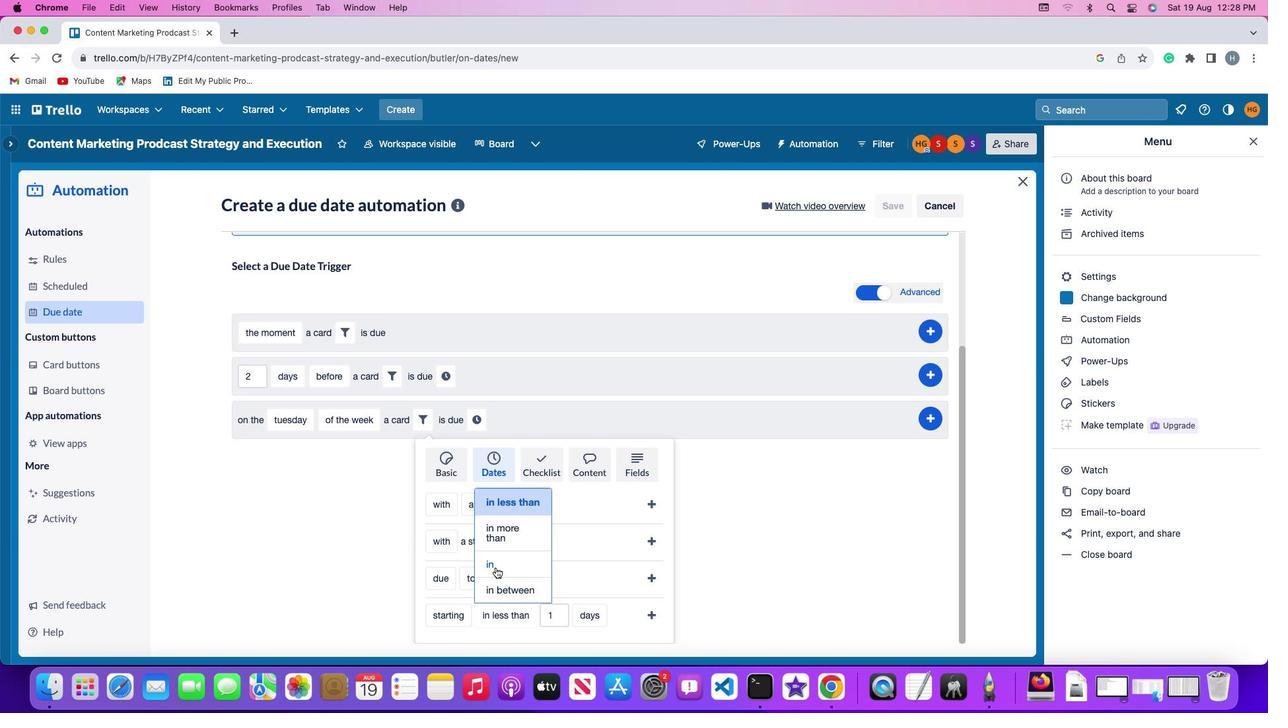 
Action: Mouse pressed left at (495, 567)
Screenshot: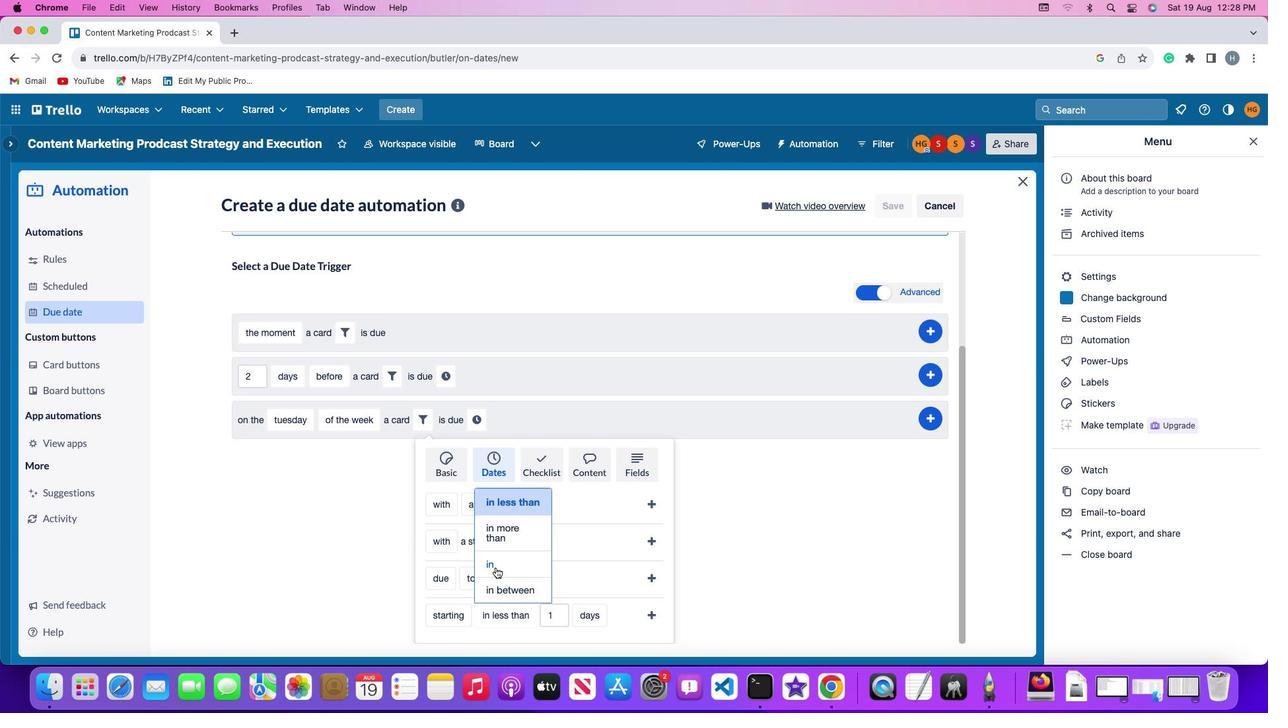 
Action: Mouse moved to (518, 611)
Screenshot: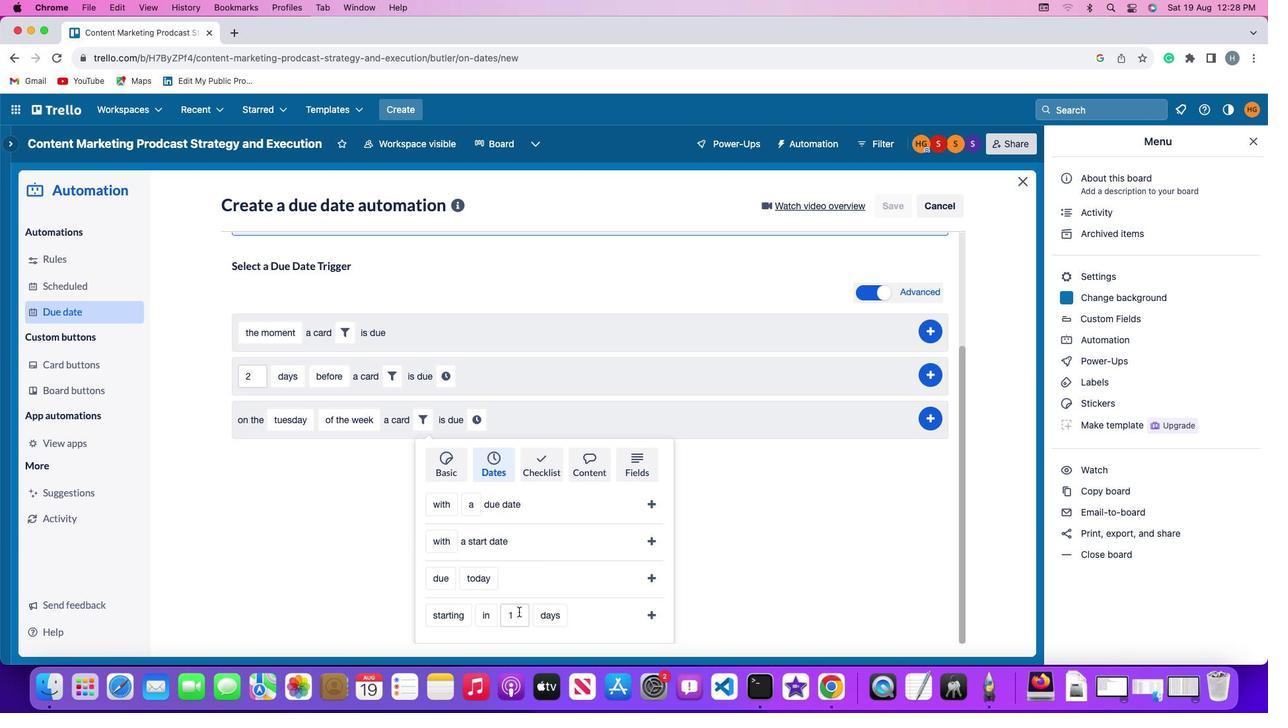
Action: Mouse pressed left at (518, 611)
Screenshot: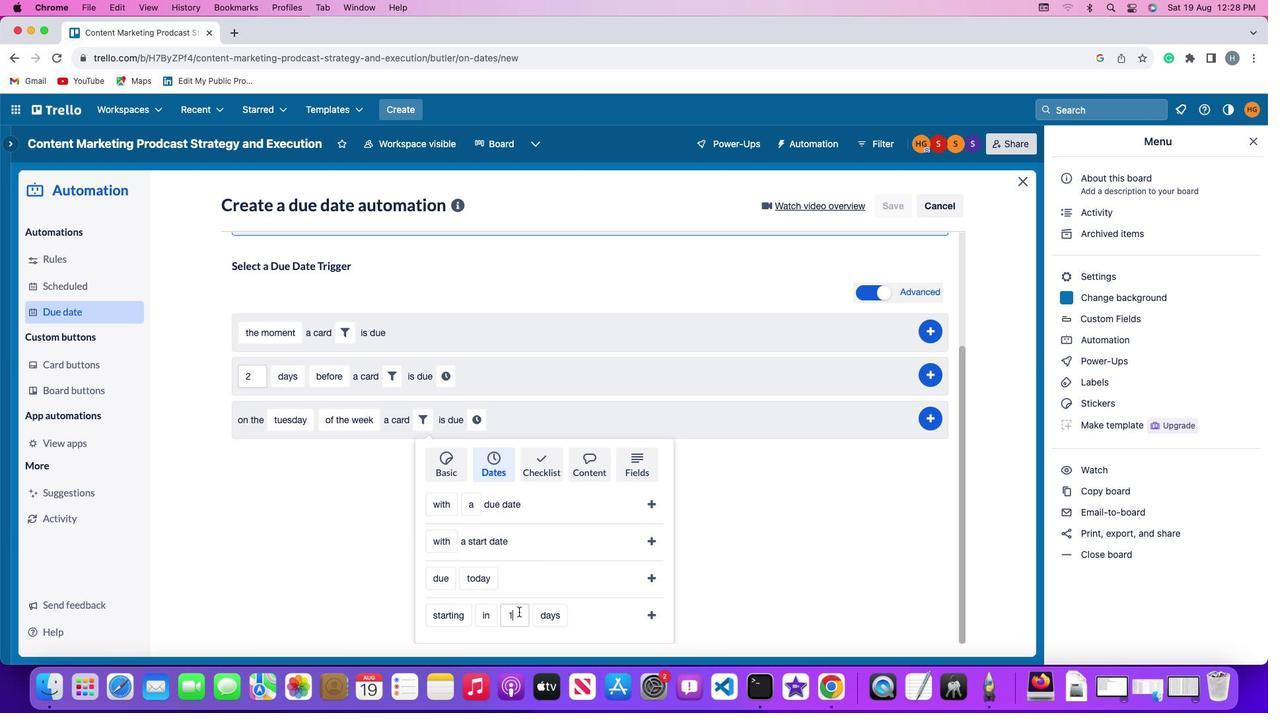 
Action: Mouse moved to (518, 611)
Screenshot: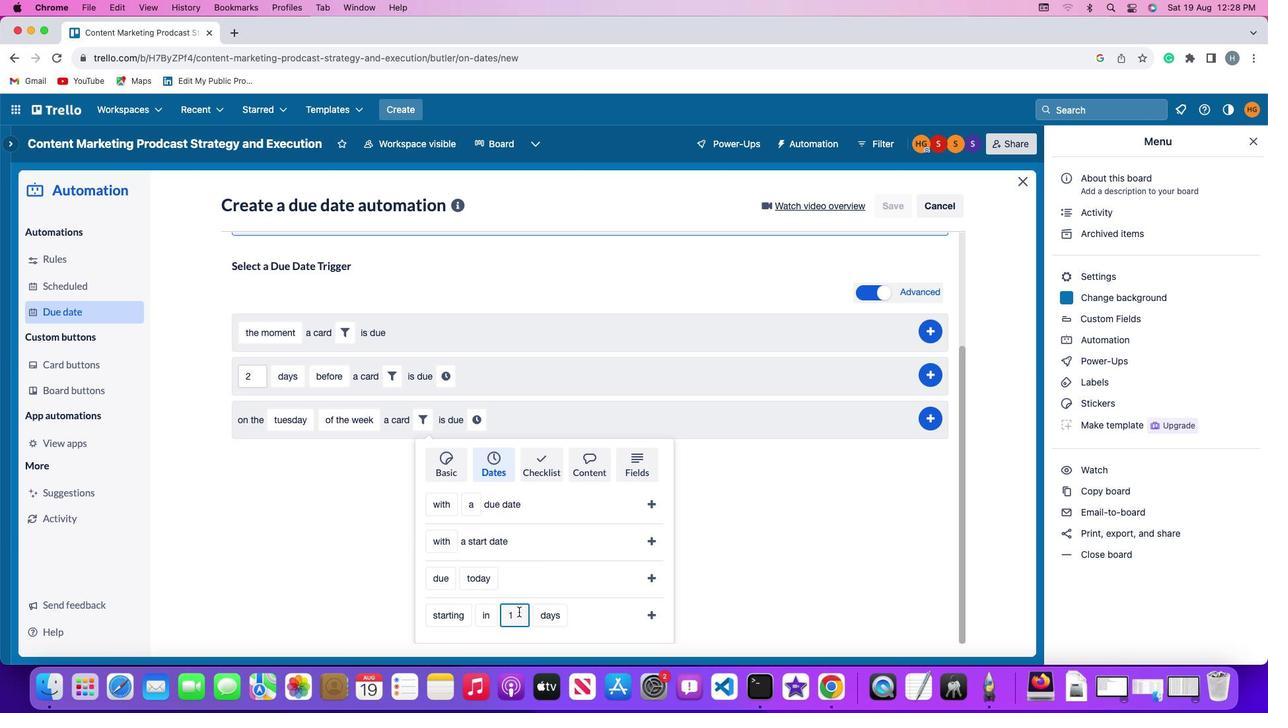 
Action: Key pressed Key.backspace'1'
Screenshot: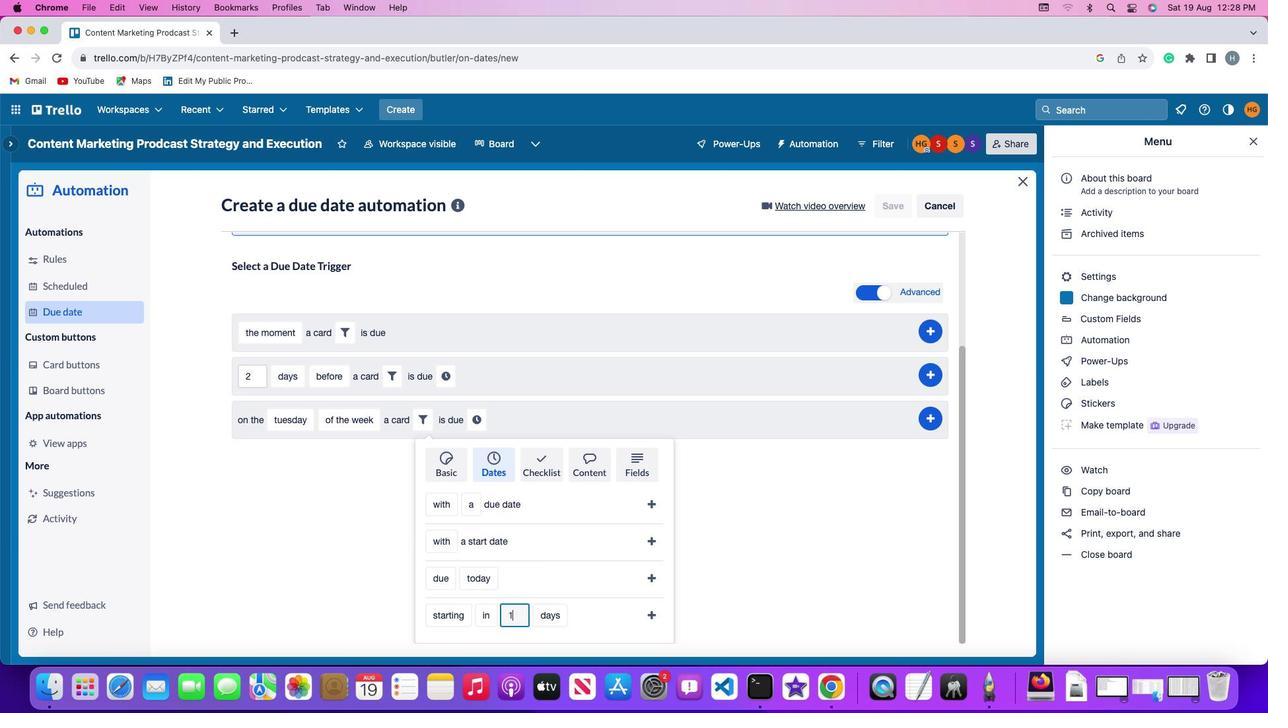 
Action: Mouse moved to (558, 612)
Screenshot: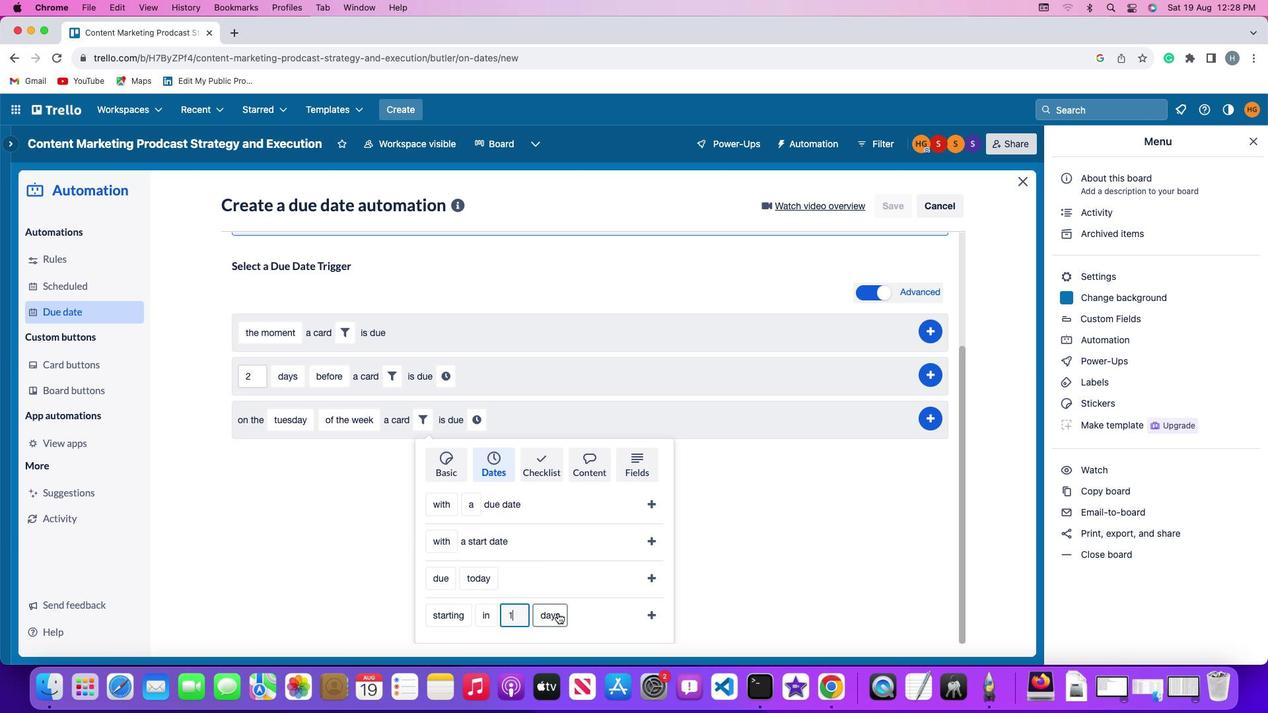 
Action: Mouse pressed left at (558, 612)
Screenshot: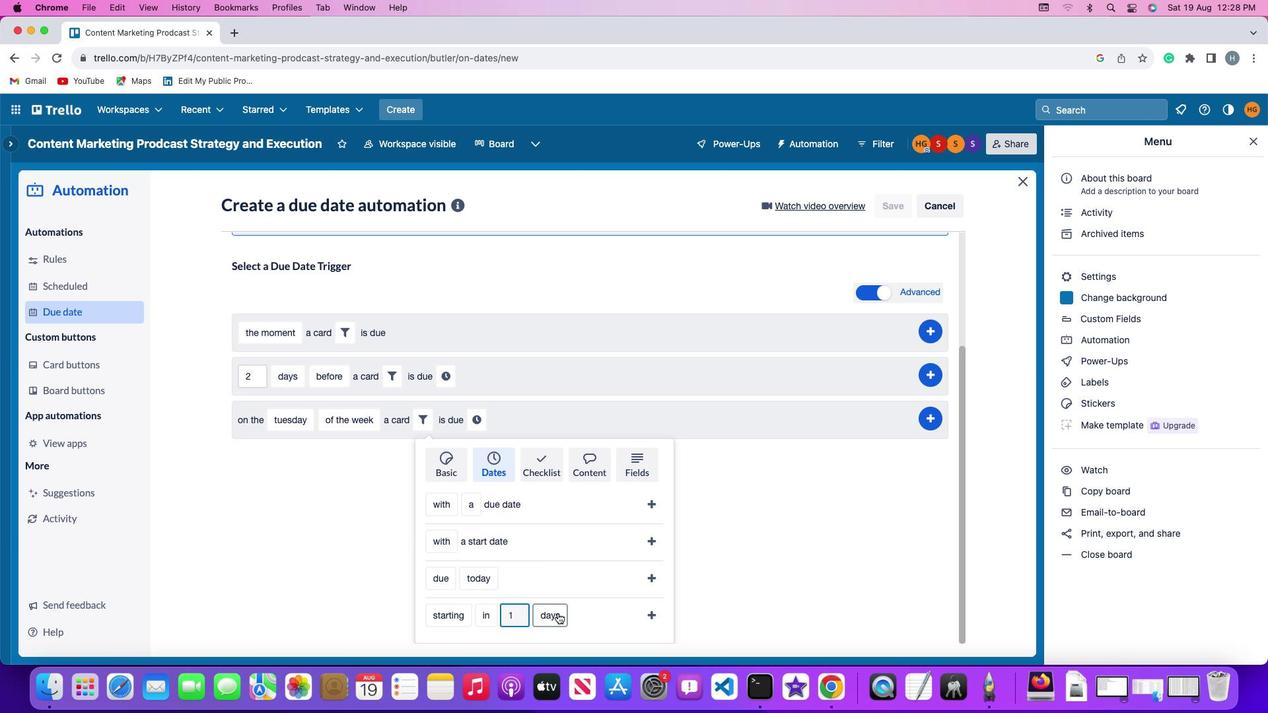 
Action: Mouse moved to (558, 590)
Screenshot: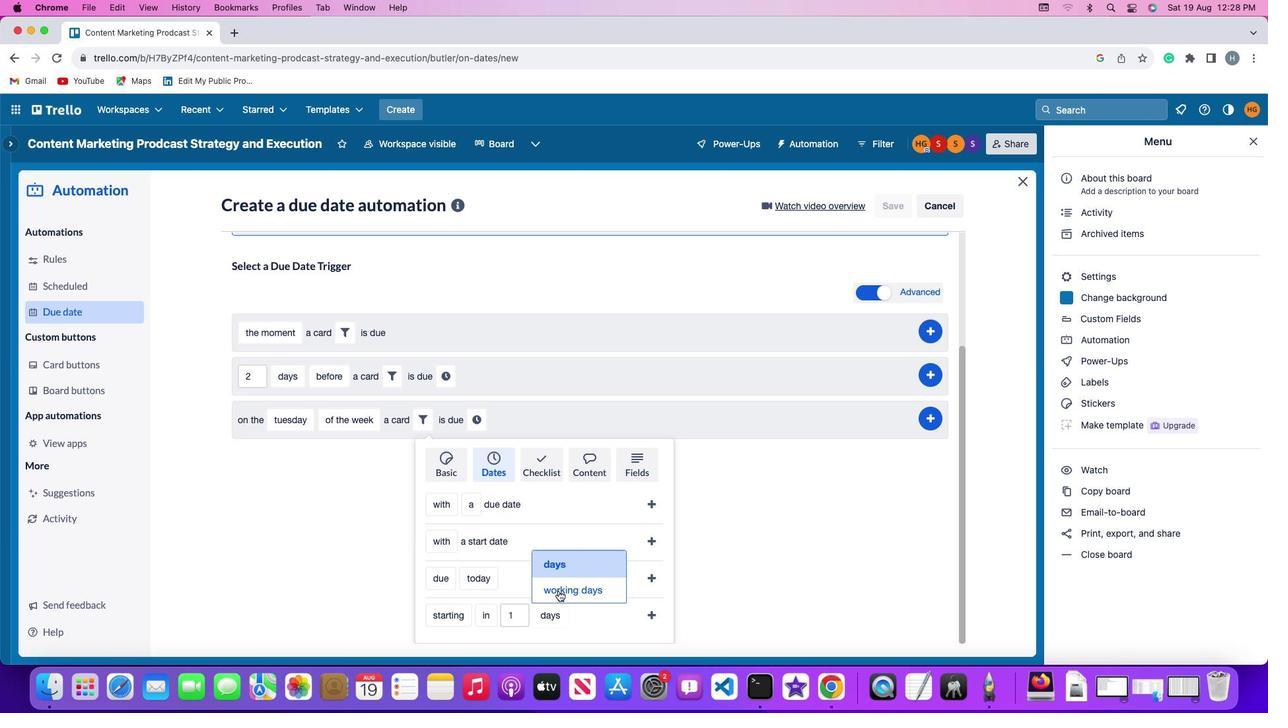 
Action: Mouse pressed left at (558, 590)
Screenshot: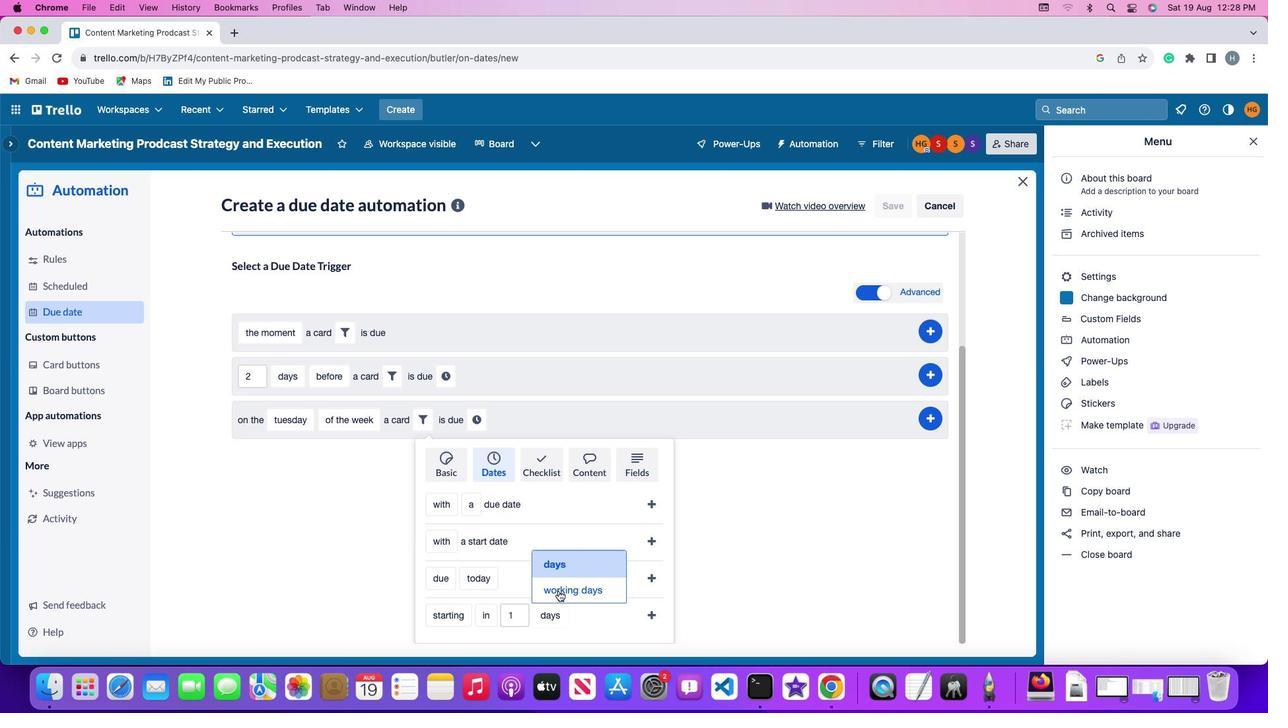 
Action: Mouse moved to (652, 616)
Screenshot: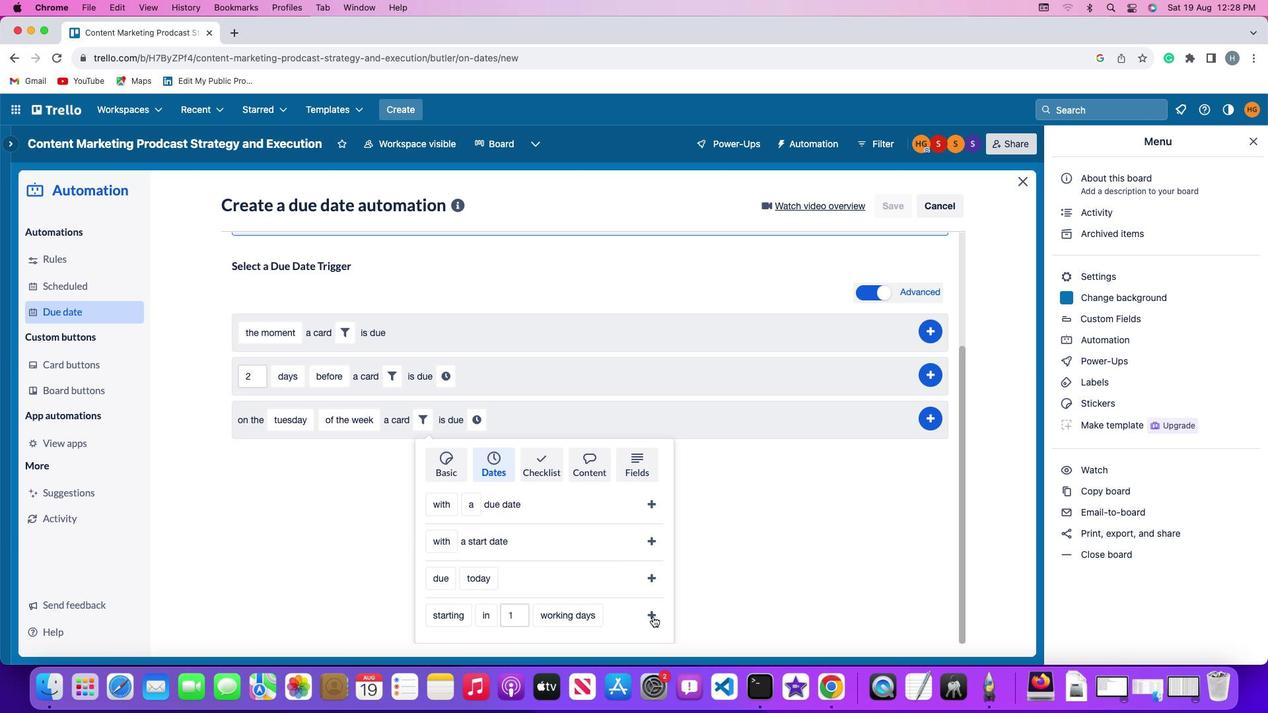 
Action: Mouse pressed left at (652, 616)
Screenshot: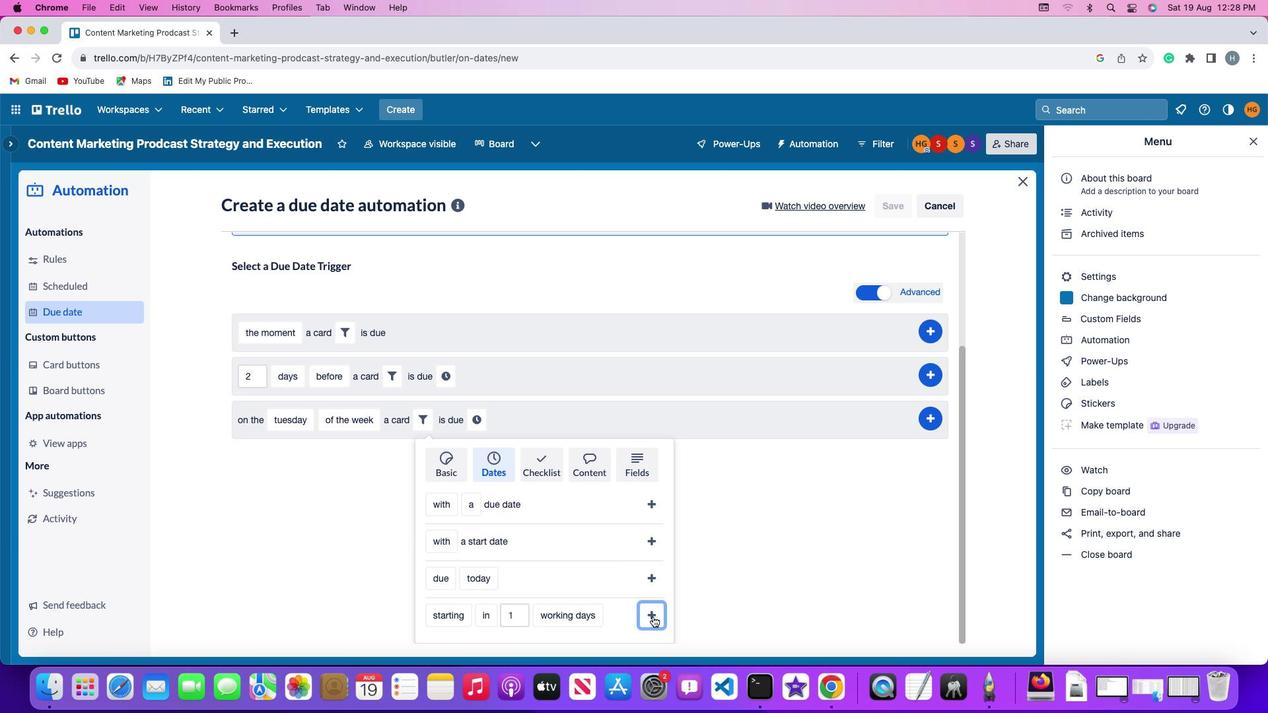 
Action: Mouse moved to (618, 567)
Screenshot: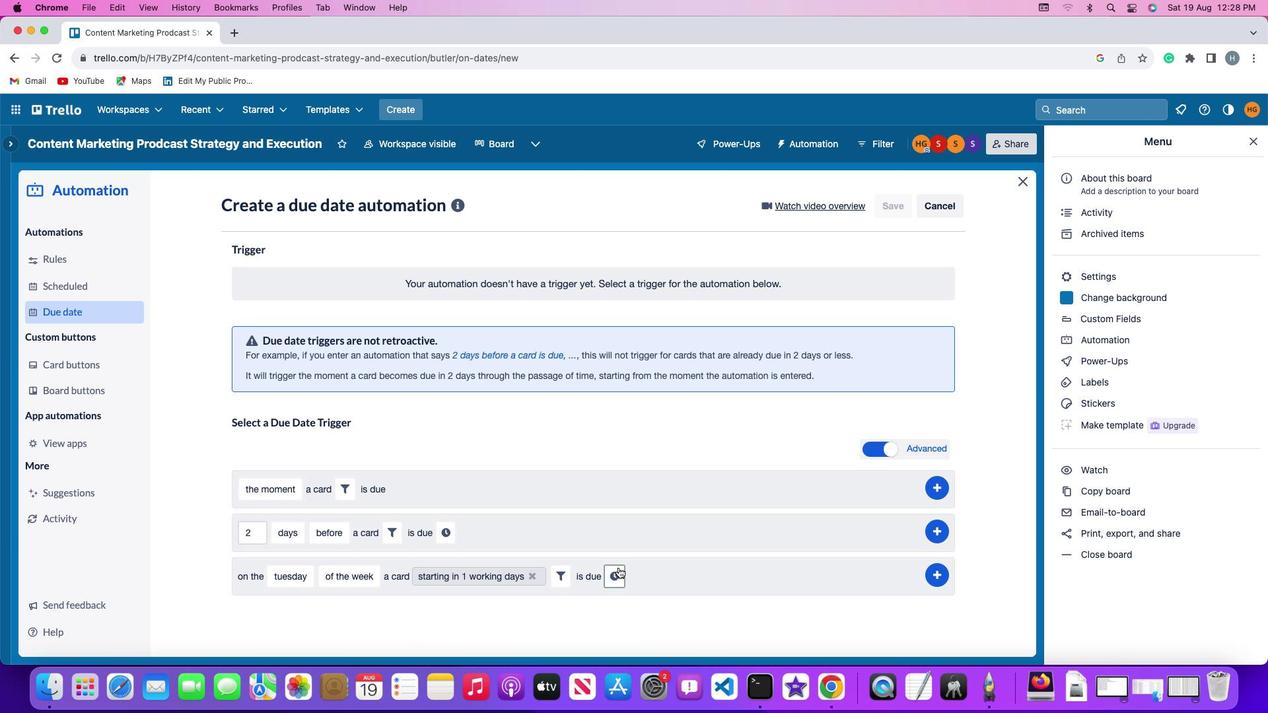 
Action: Mouse pressed left at (618, 567)
Screenshot: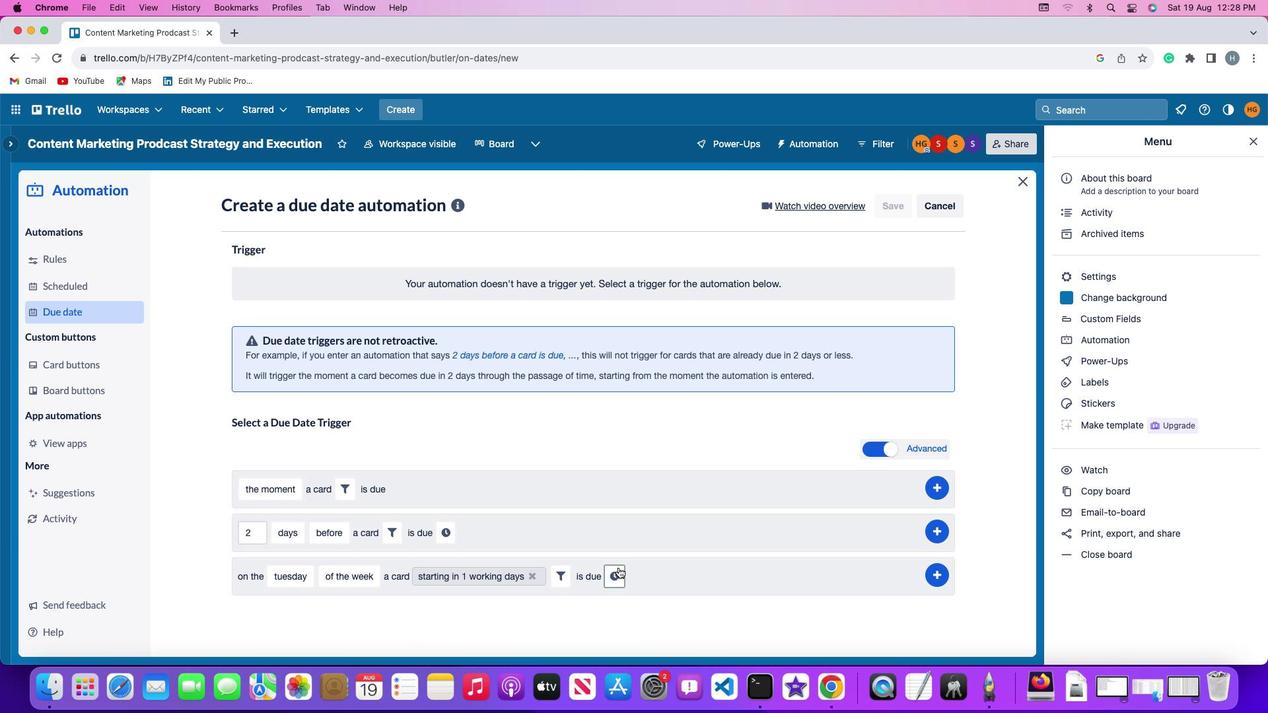 
Action: Mouse moved to (643, 580)
Screenshot: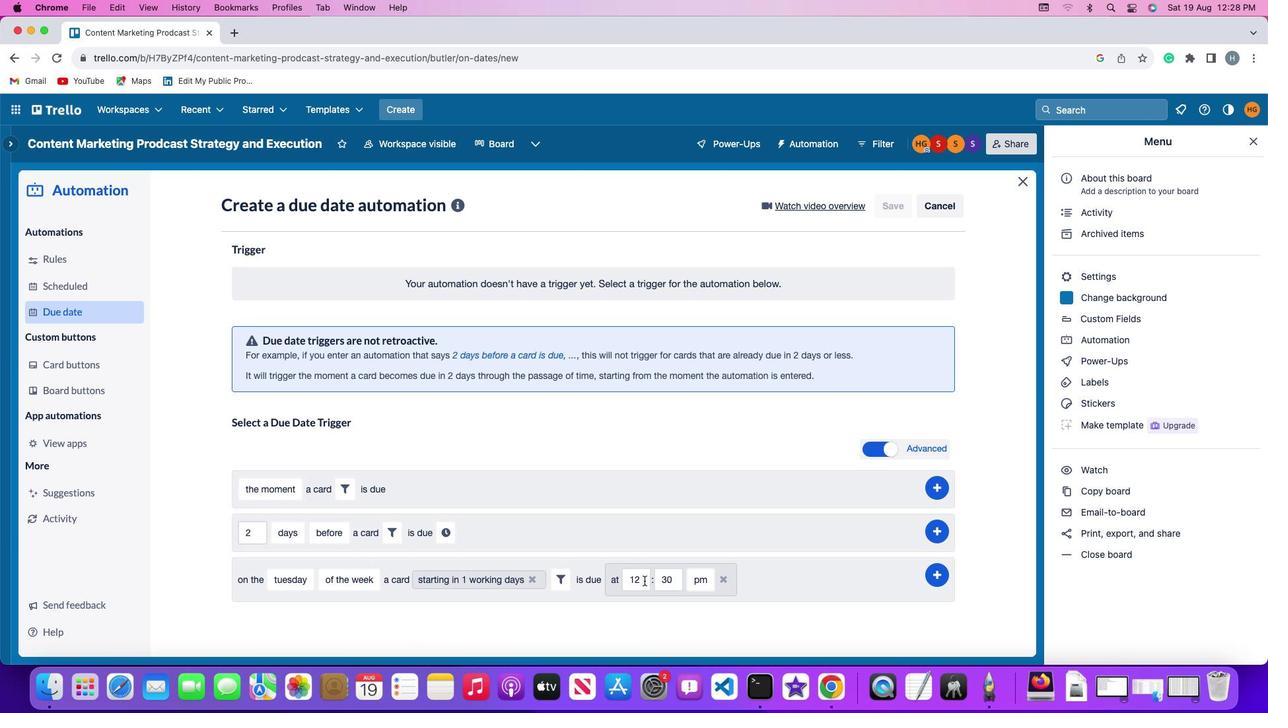 
Action: Mouse pressed left at (643, 580)
Screenshot: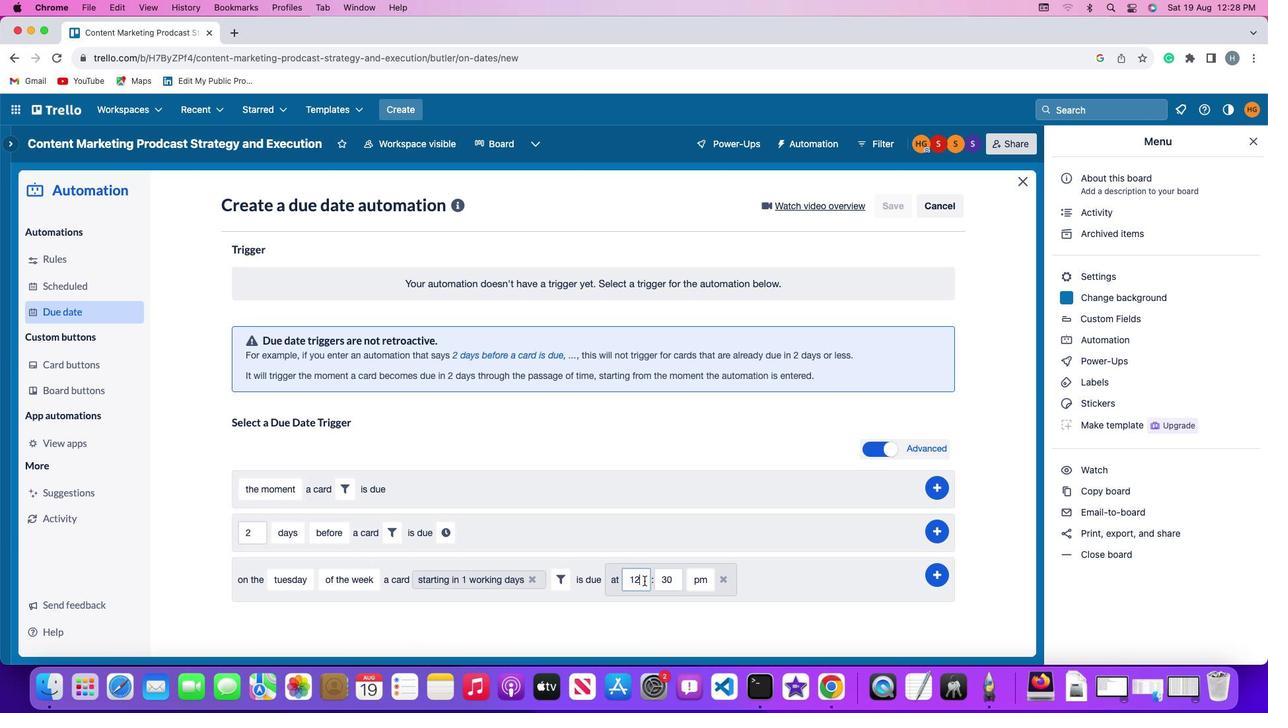
Action: Key pressed Key.backspace'1'
Screenshot: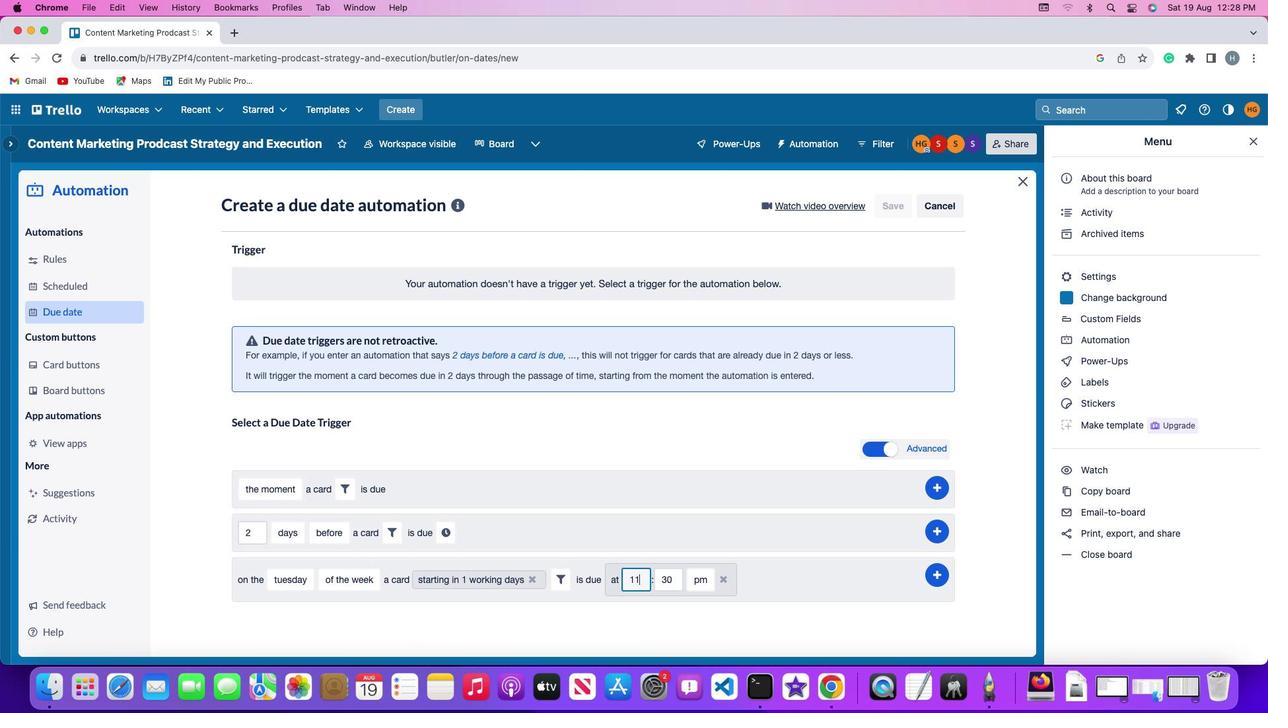 
Action: Mouse moved to (667, 581)
Screenshot: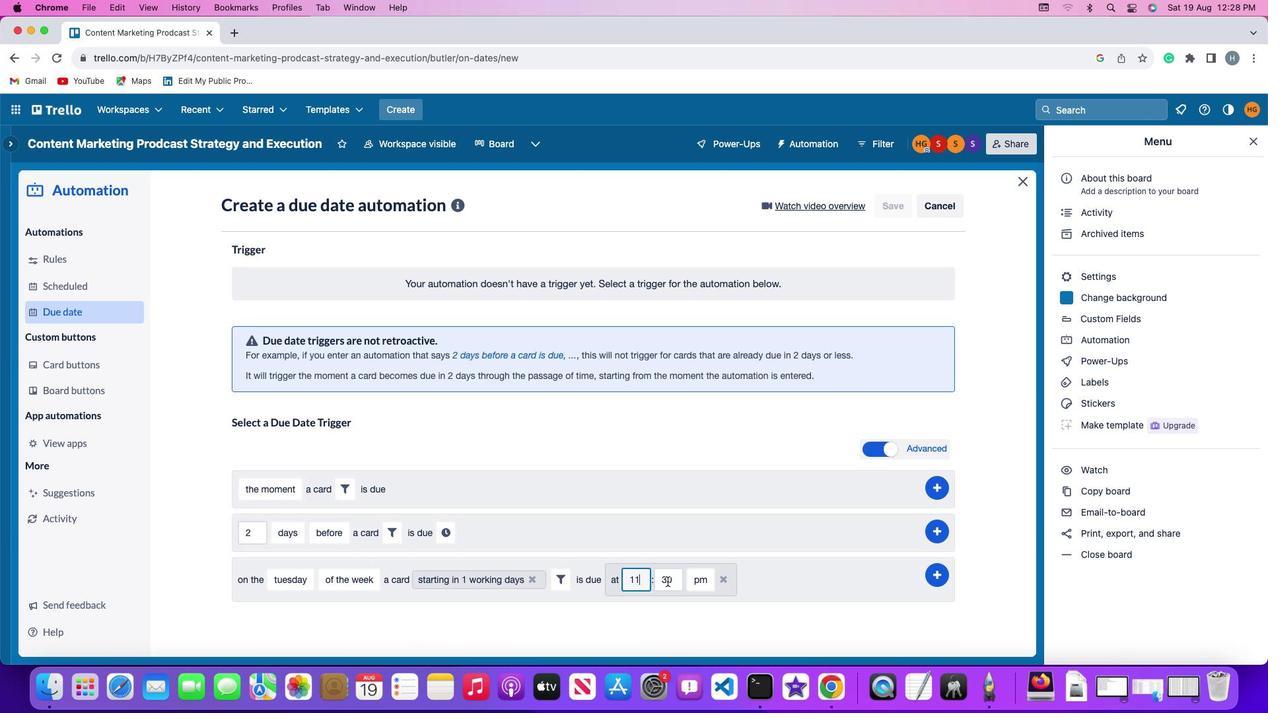 
Action: Mouse pressed left at (667, 581)
Screenshot: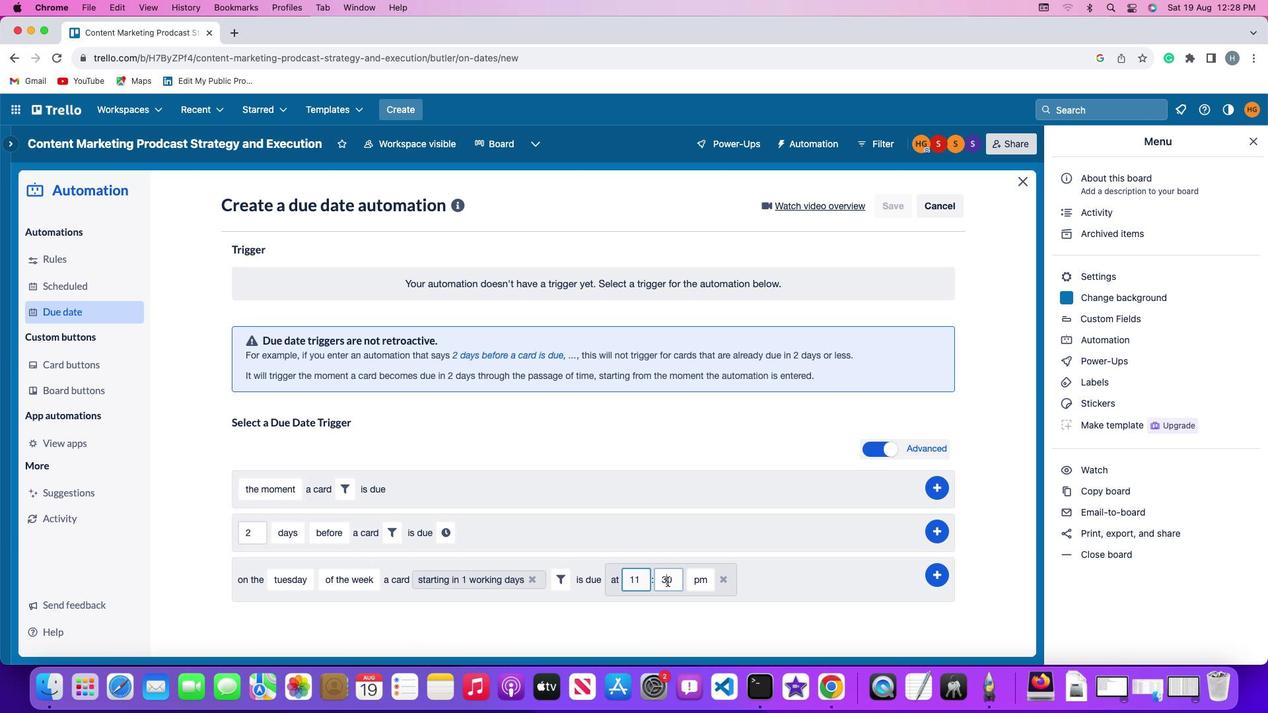 
Action: Mouse moved to (667, 581)
Screenshot: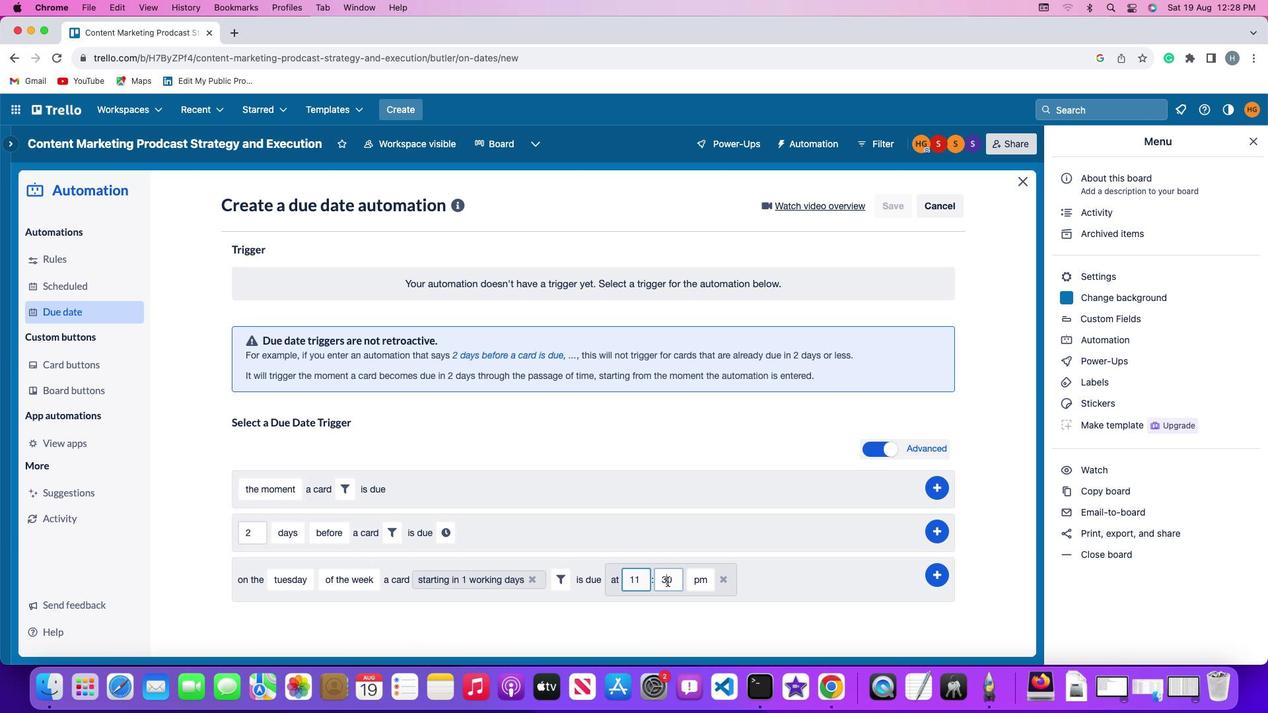 
Action: Key pressed Key.backspaceKey.backspace'0'
Screenshot: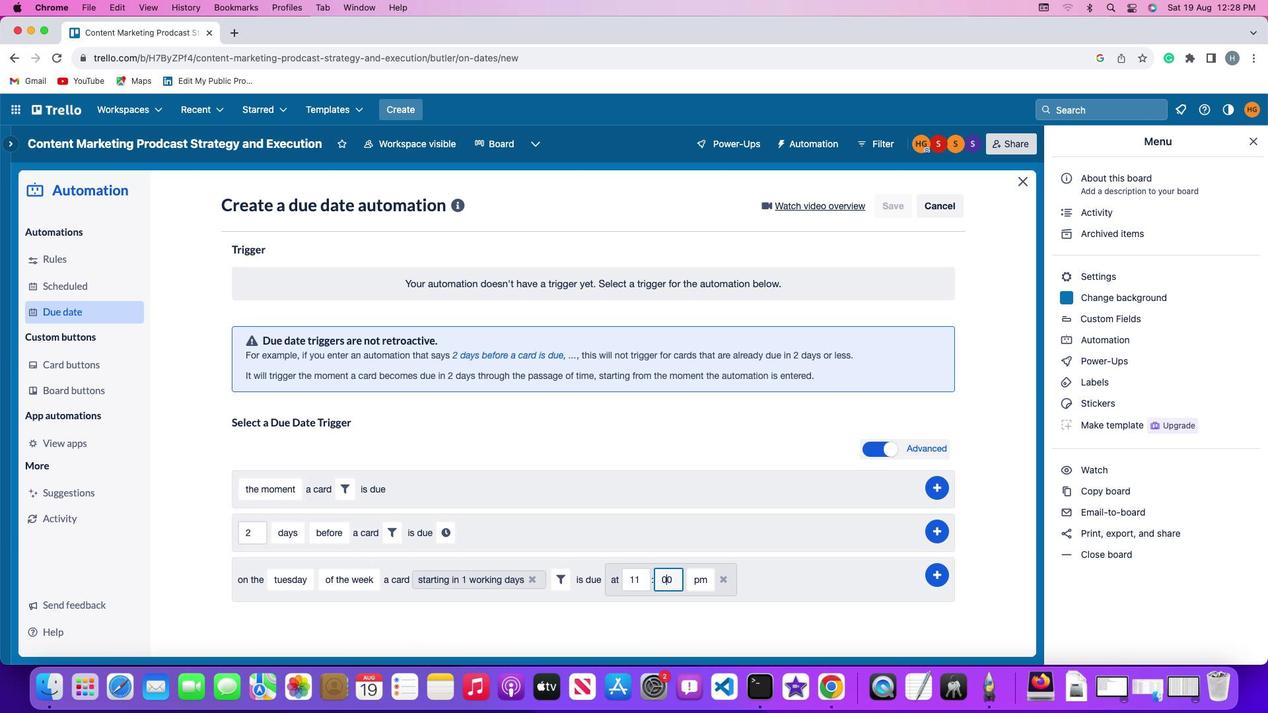 
Action: Mouse moved to (692, 579)
Screenshot: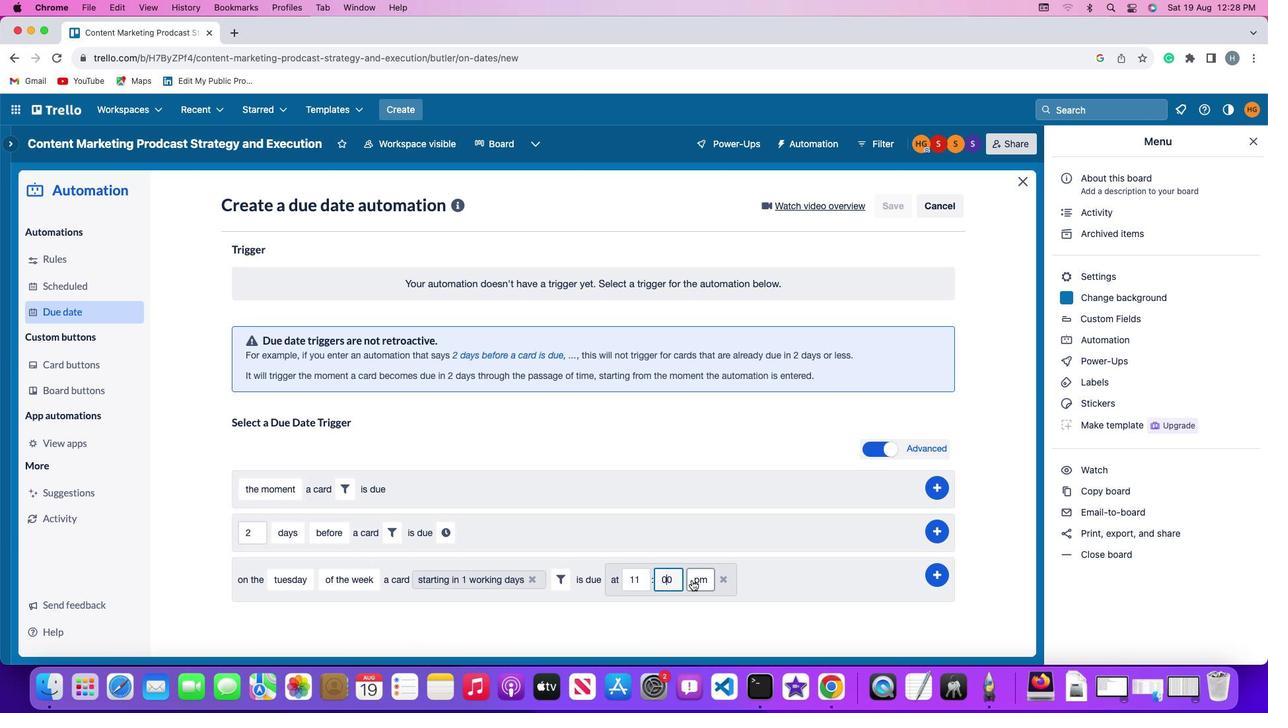 
Action: Mouse pressed left at (692, 579)
Screenshot: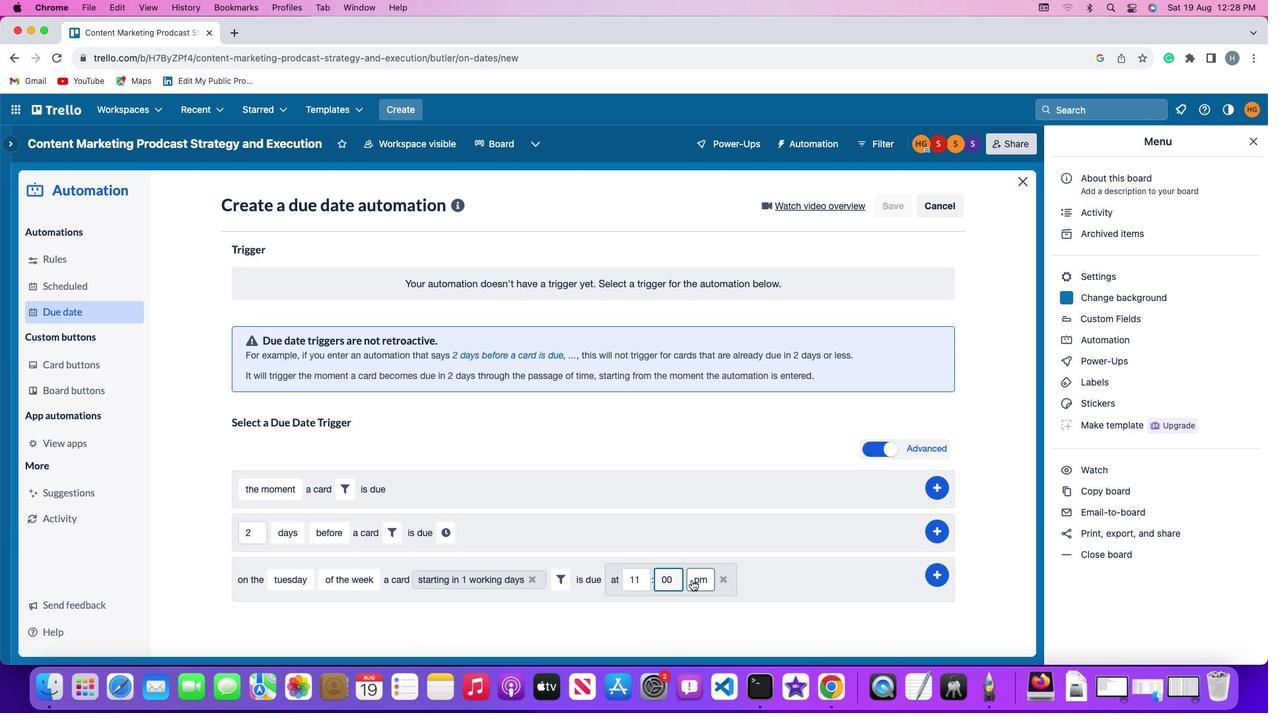 
Action: Mouse moved to (699, 598)
Screenshot: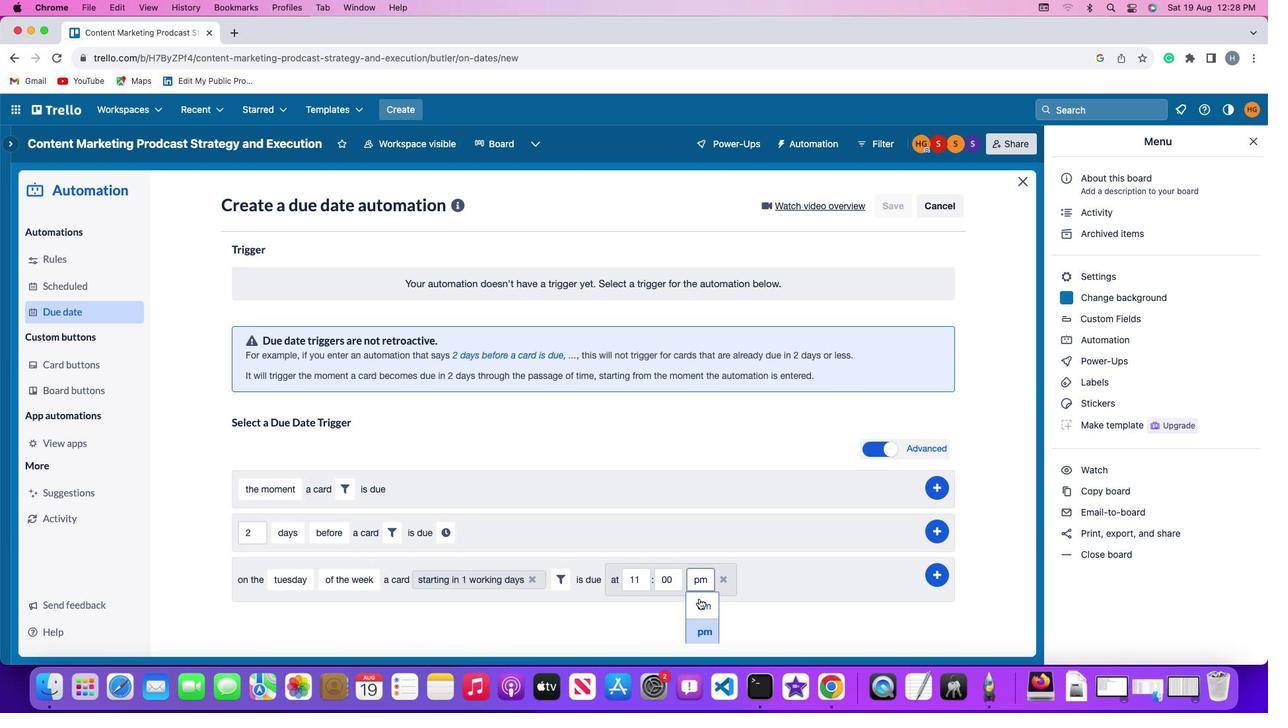 
Action: Mouse pressed left at (699, 598)
Screenshot: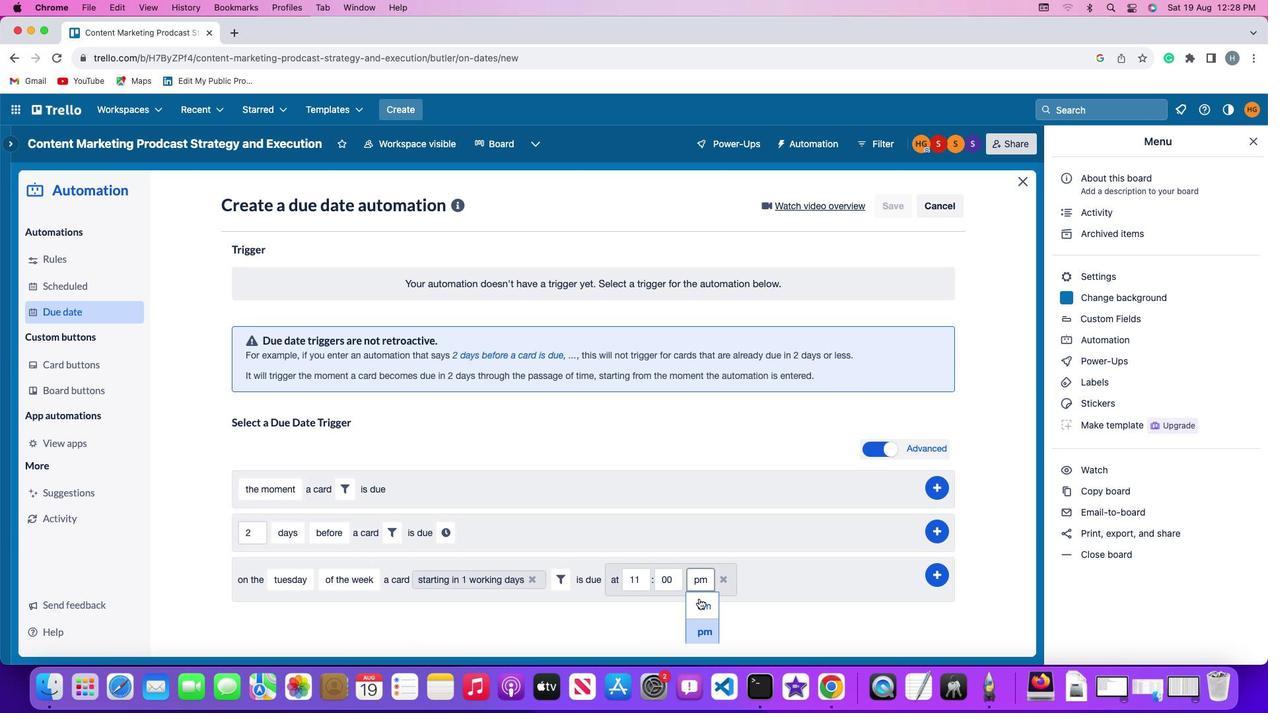
Action: Mouse moved to (935, 573)
Screenshot: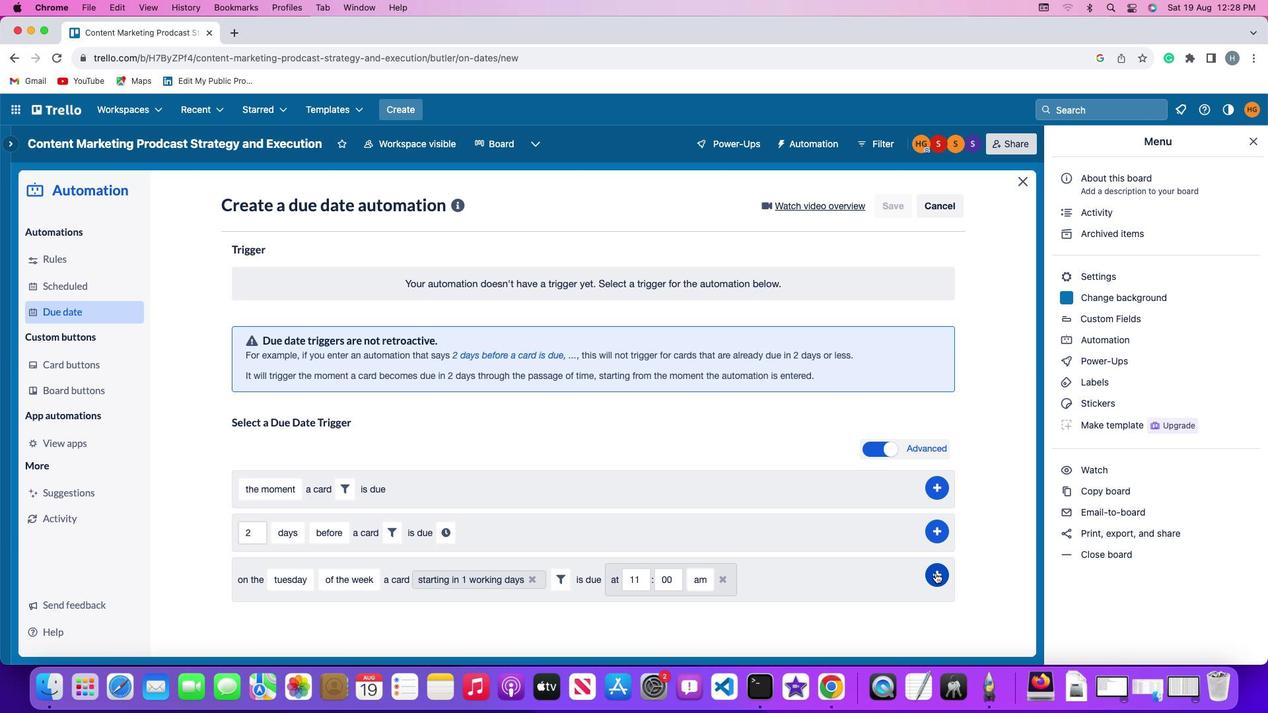 
Action: Mouse pressed left at (935, 573)
Screenshot: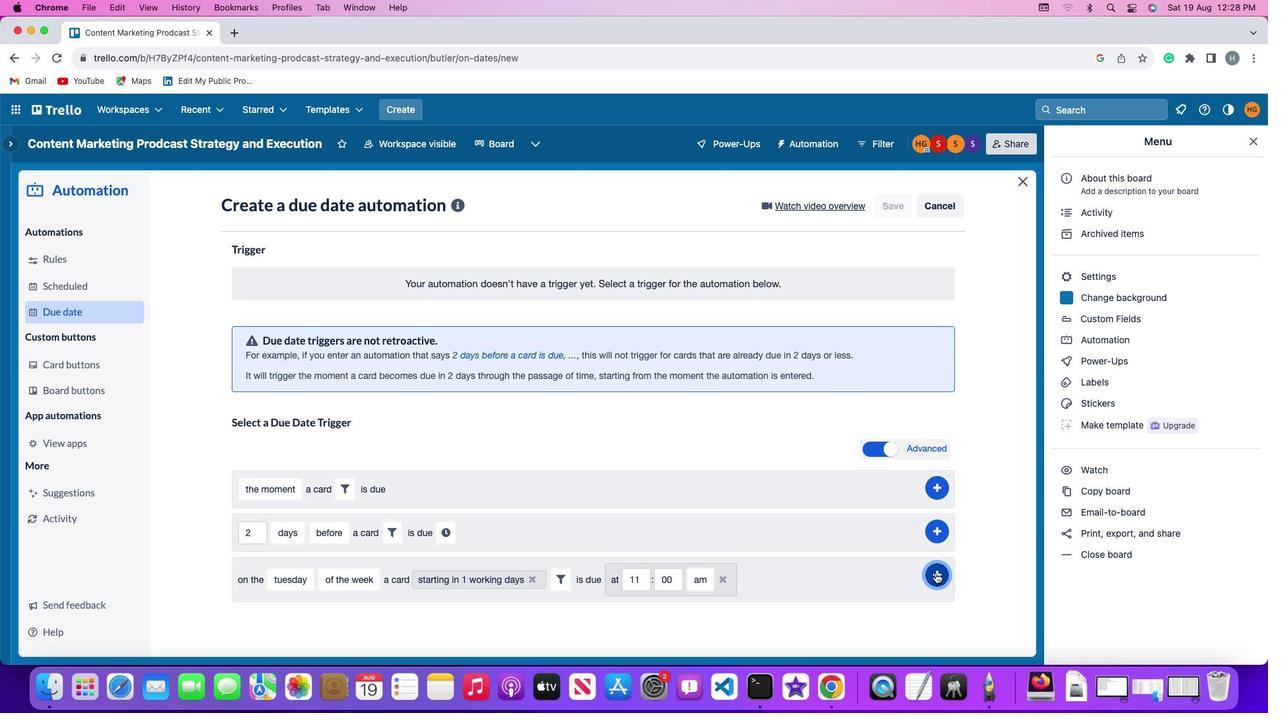 
Action: Mouse moved to (988, 466)
Screenshot: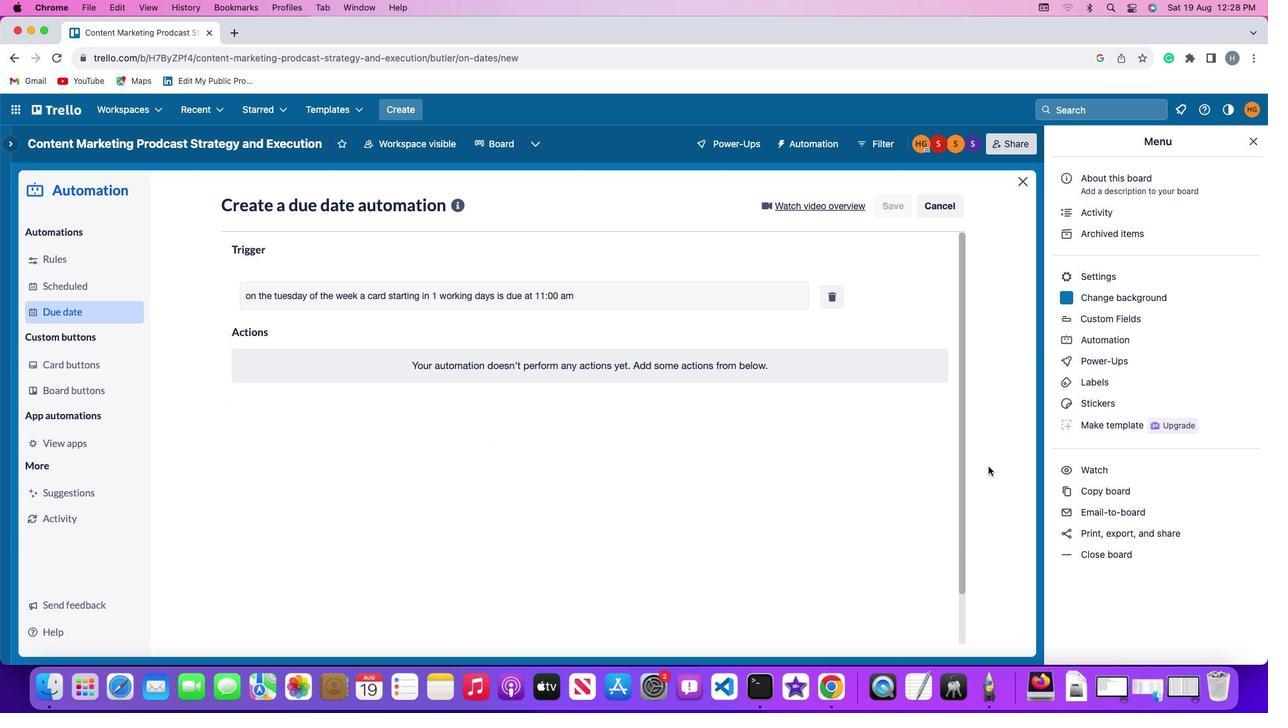 
